 Task: Create a due date automation trigger when advanced on, 2 days before a card is due add fields without custom field "Resume" set to a date between 1 and 7 days ago at 11:00 AM.
Action: Mouse moved to (916, 263)
Screenshot: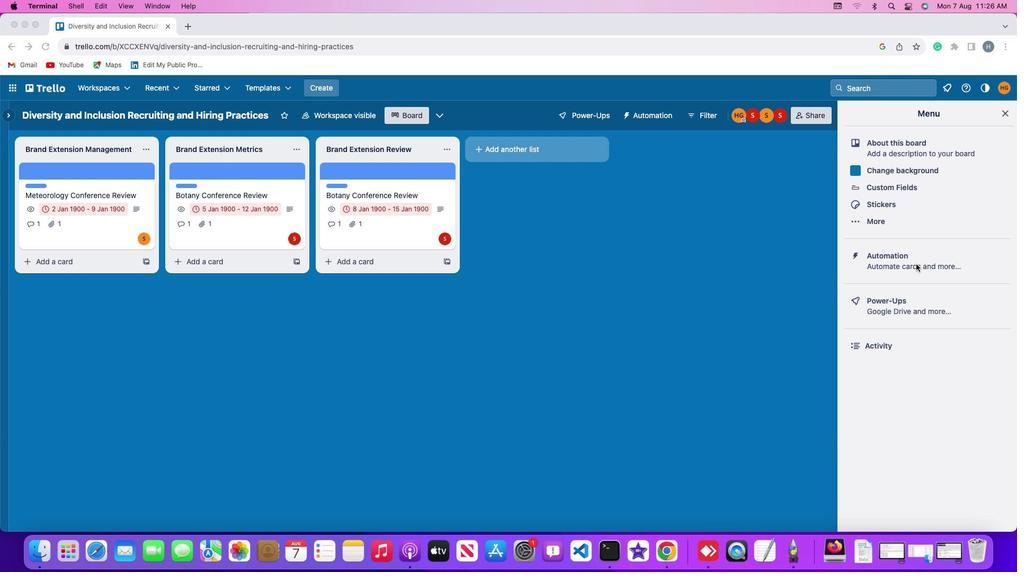 
Action: Mouse pressed left at (916, 263)
Screenshot: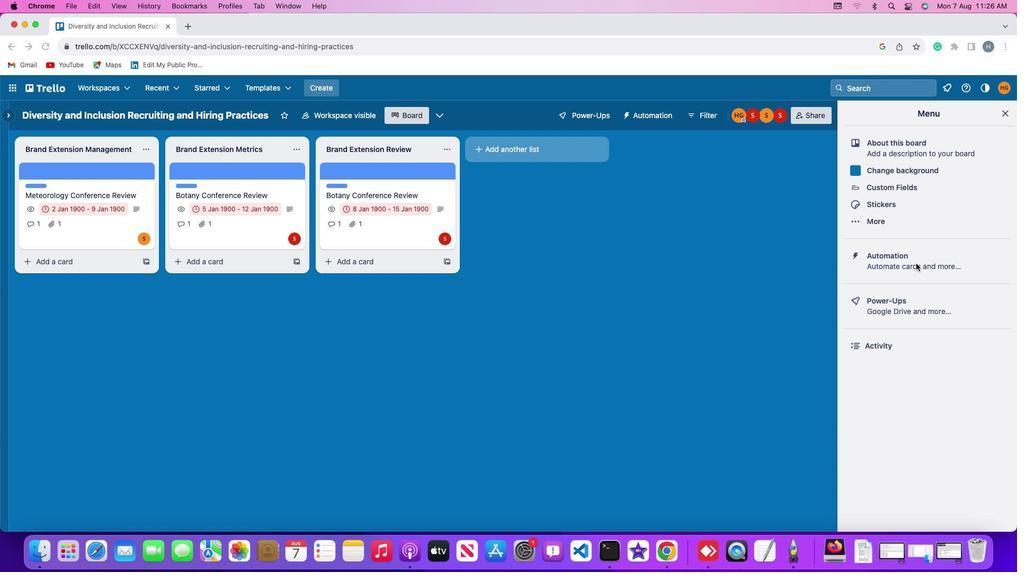 
Action: Mouse moved to (916, 263)
Screenshot: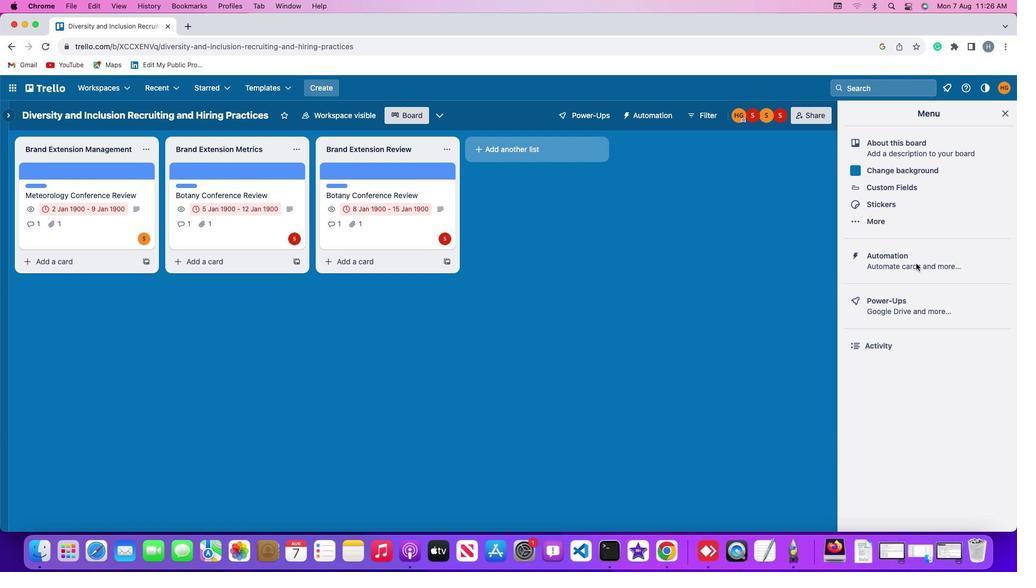 
Action: Mouse pressed left at (916, 263)
Screenshot: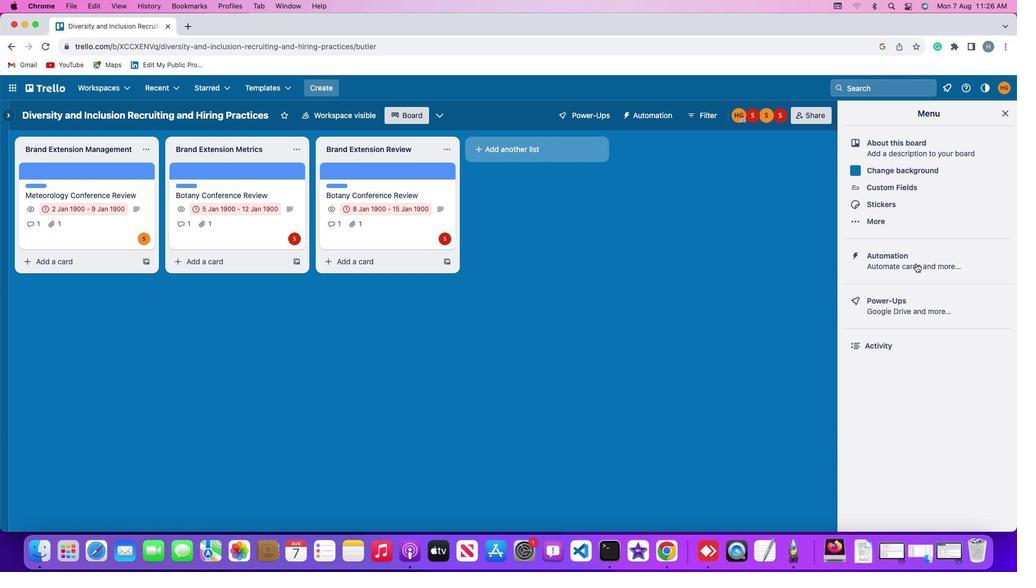 
Action: Mouse moved to (61, 246)
Screenshot: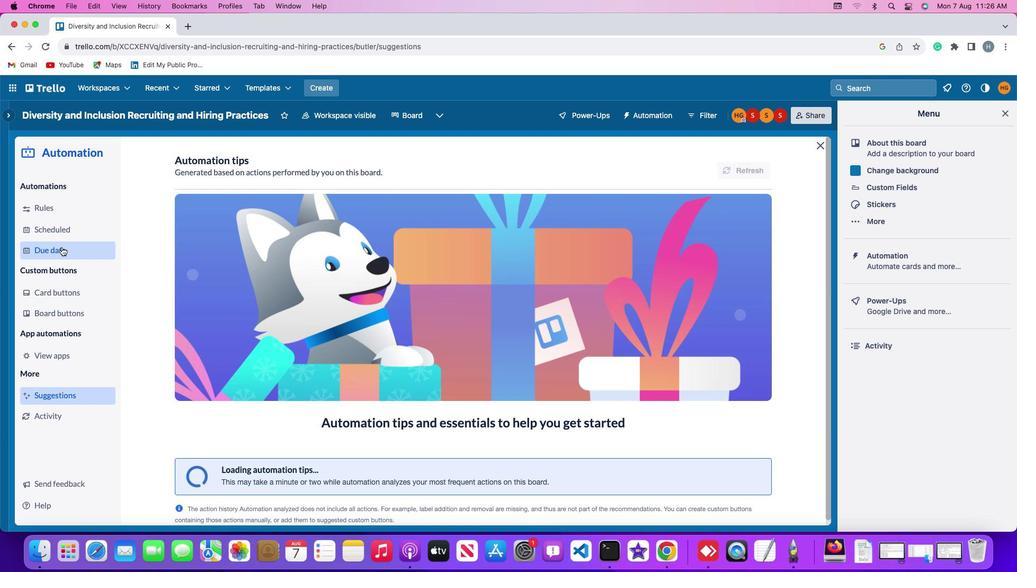 
Action: Mouse pressed left at (61, 246)
Screenshot: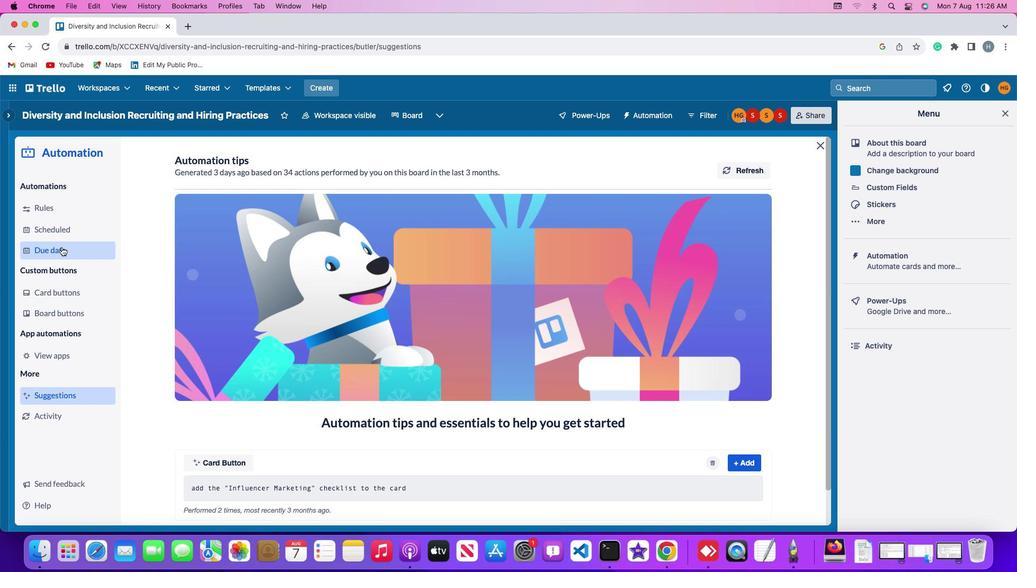 
Action: Mouse moved to (702, 161)
Screenshot: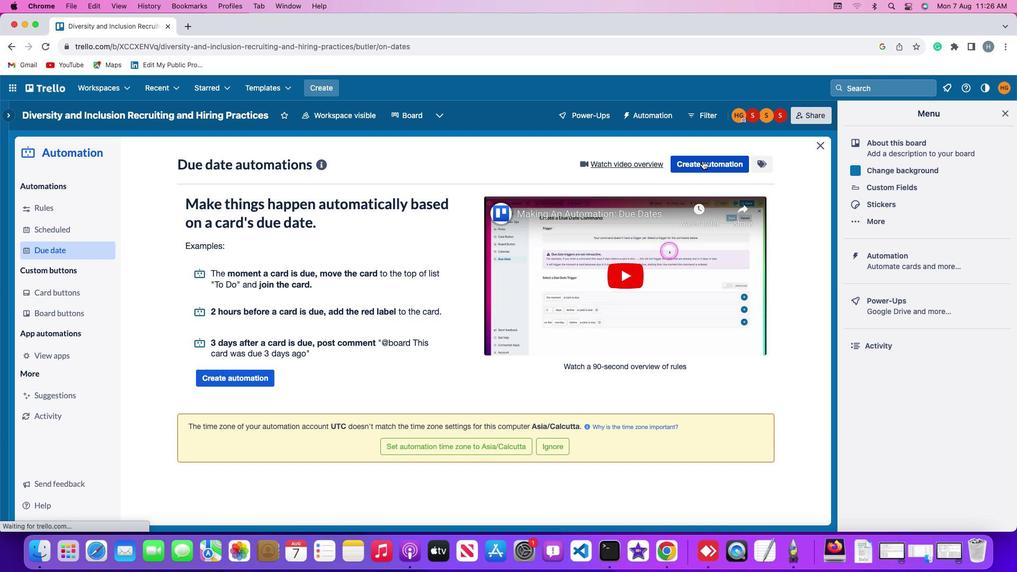 
Action: Mouse pressed left at (702, 161)
Screenshot: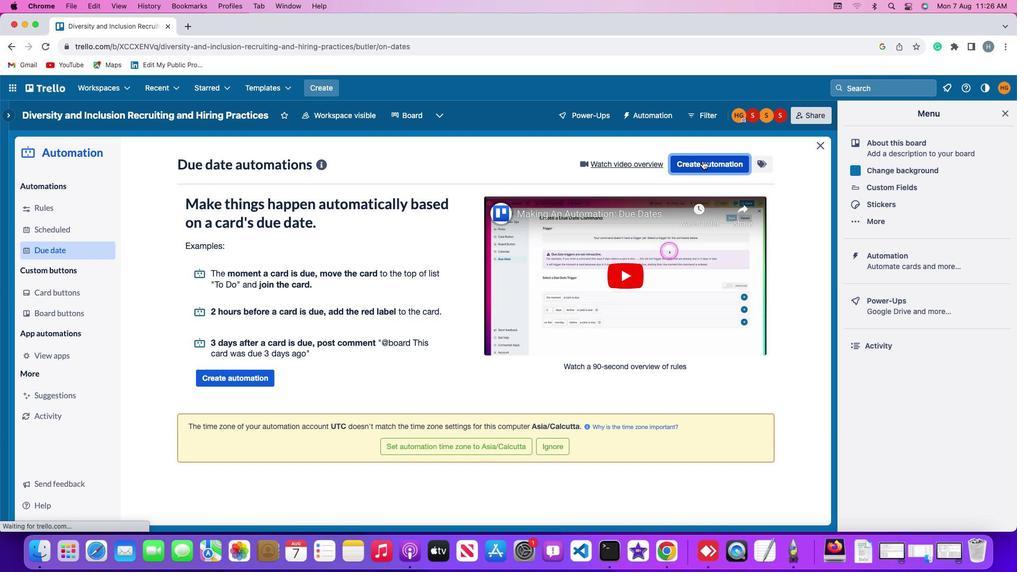 
Action: Mouse moved to (445, 266)
Screenshot: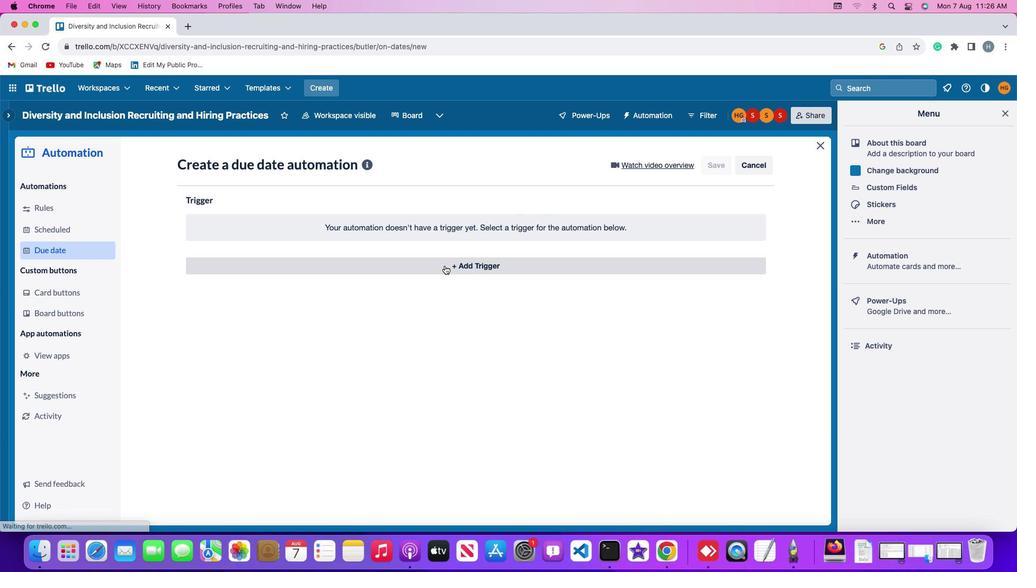 
Action: Mouse pressed left at (445, 266)
Screenshot: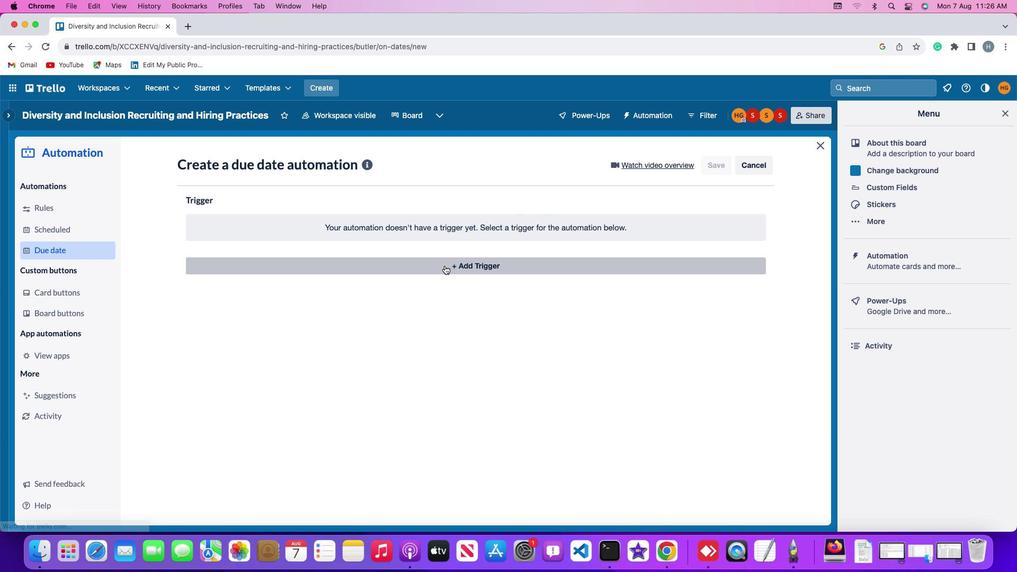 
Action: Mouse moved to (207, 424)
Screenshot: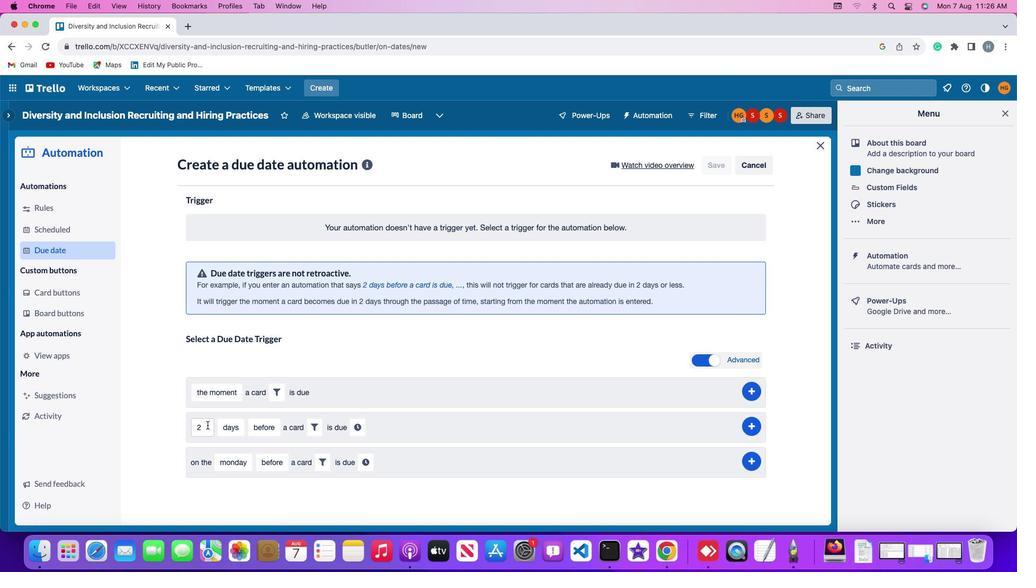 
Action: Mouse pressed left at (207, 424)
Screenshot: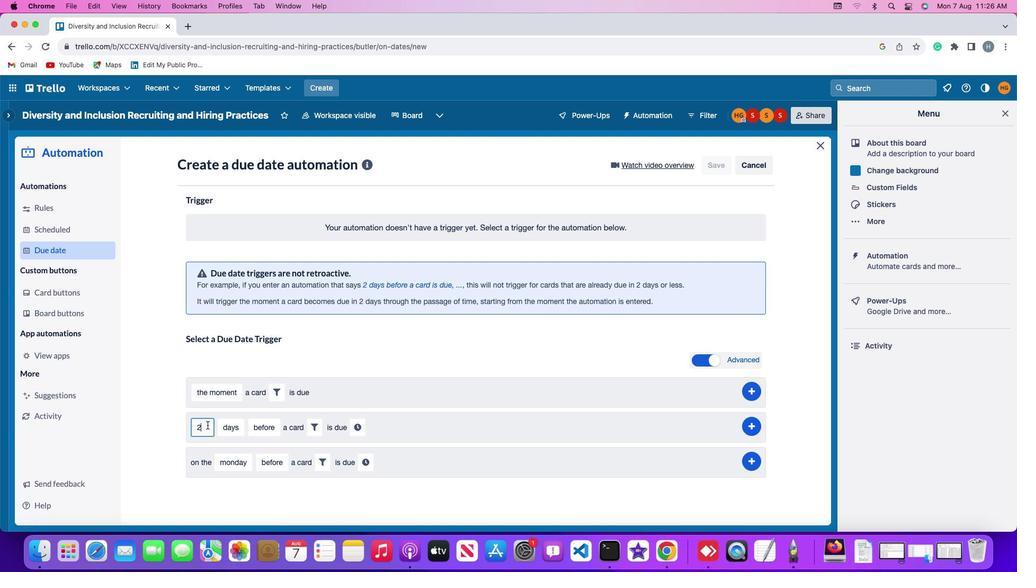 
Action: Key pressed Key.backspace'2'
Screenshot: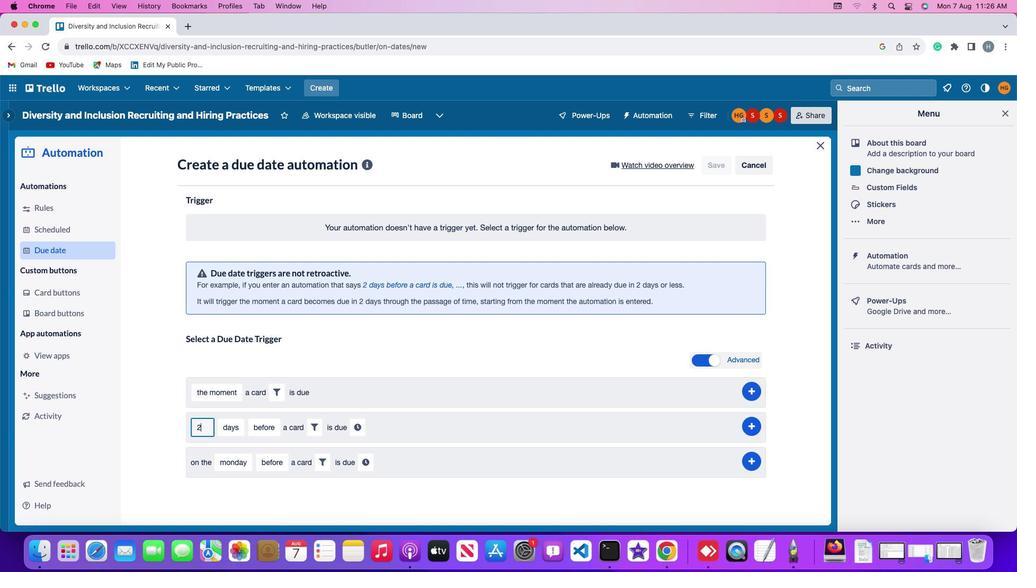 
Action: Mouse moved to (227, 426)
Screenshot: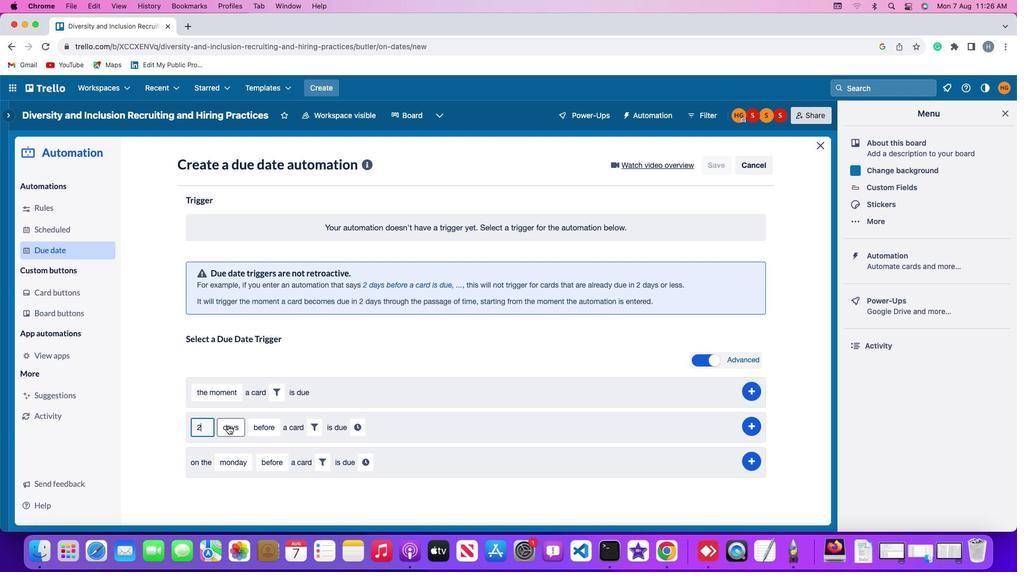 
Action: Mouse pressed left at (227, 426)
Screenshot: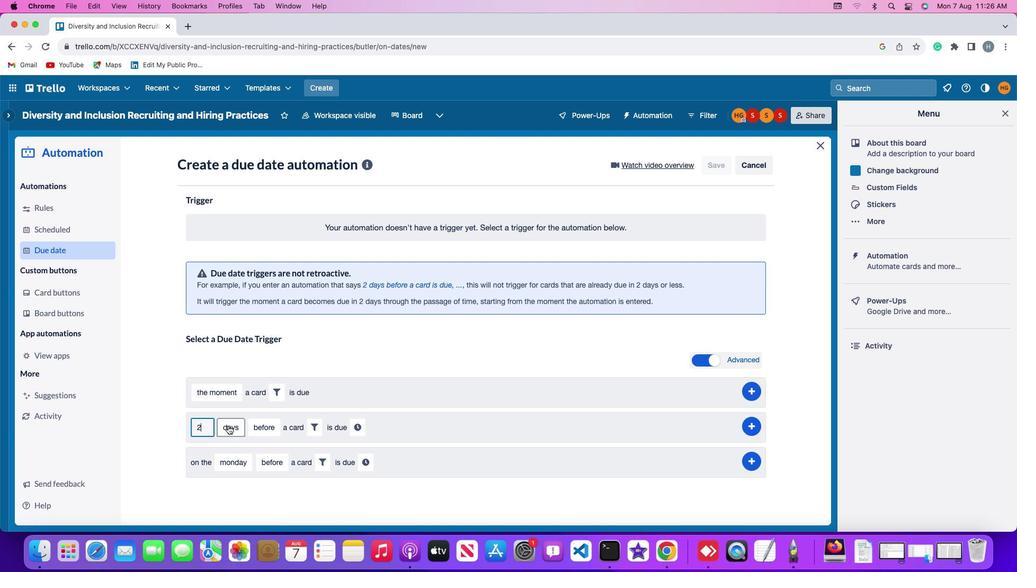 
Action: Mouse moved to (238, 447)
Screenshot: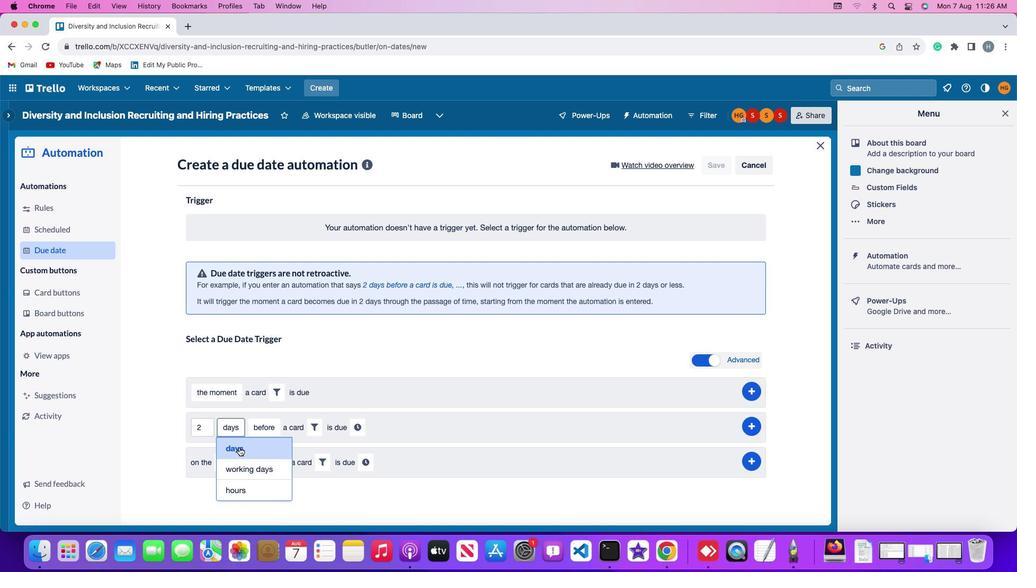 
Action: Mouse pressed left at (238, 447)
Screenshot: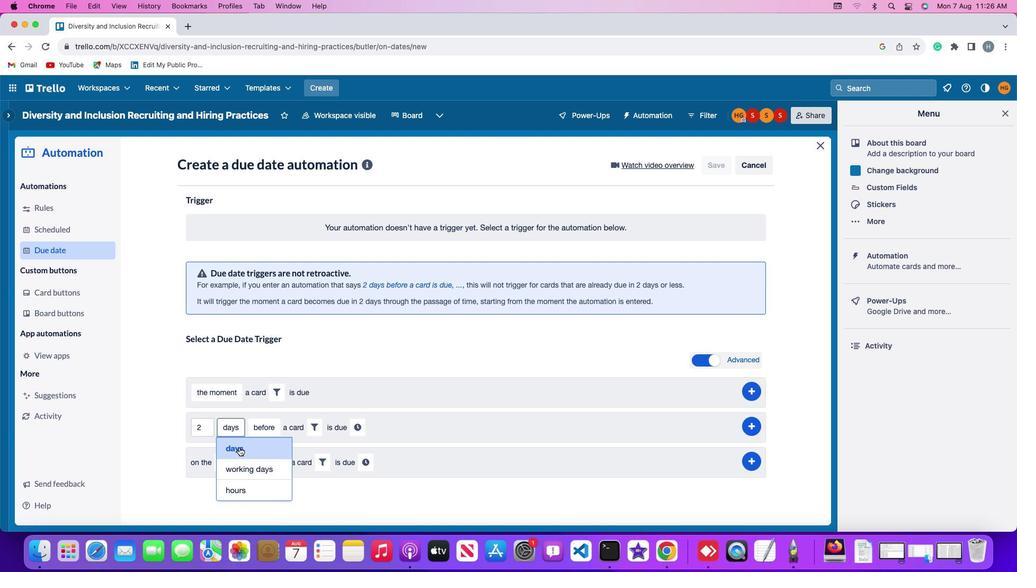 
Action: Mouse moved to (259, 431)
Screenshot: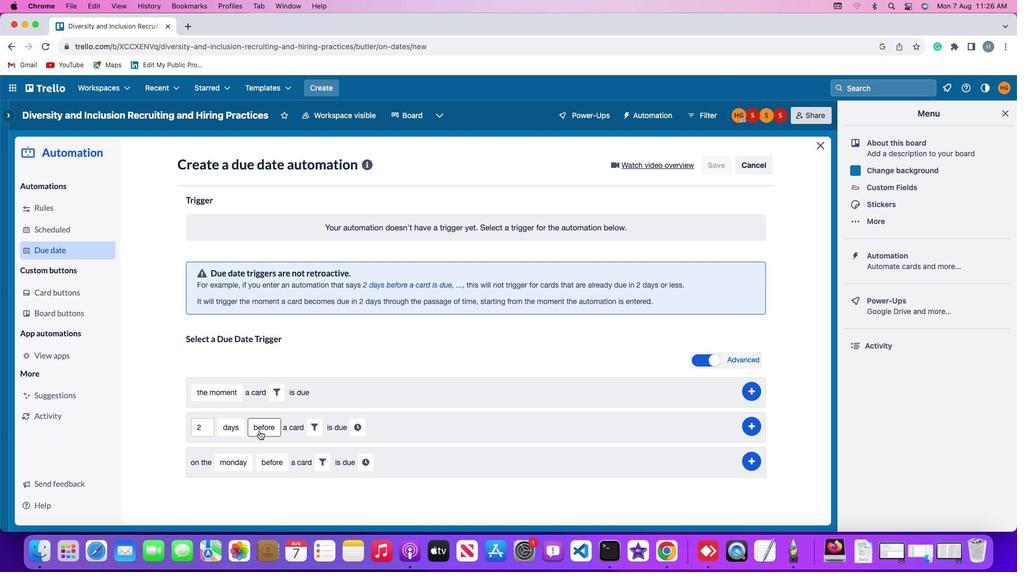 
Action: Mouse pressed left at (259, 431)
Screenshot: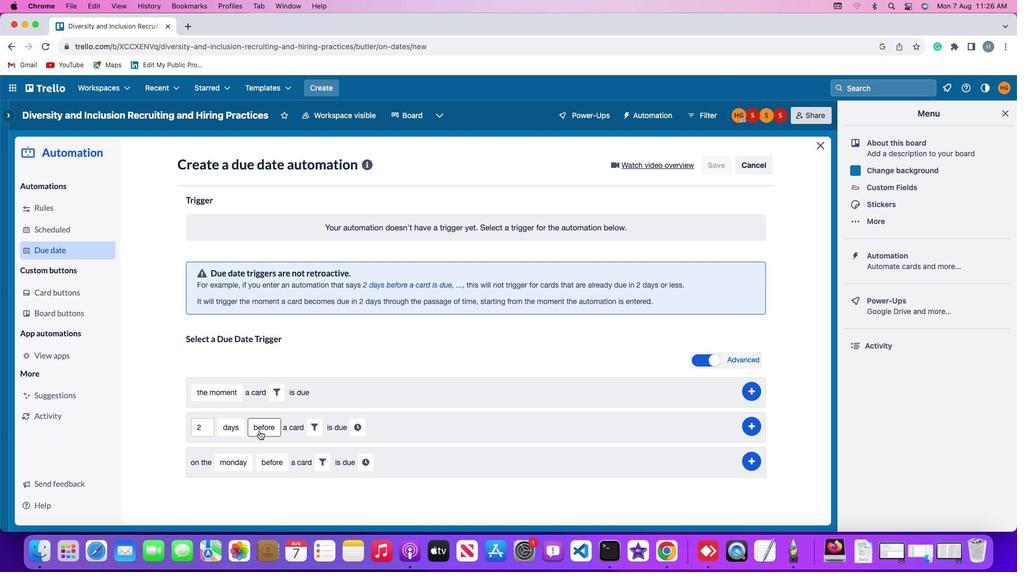 
Action: Mouse moved to (266, 444)
Screenshot: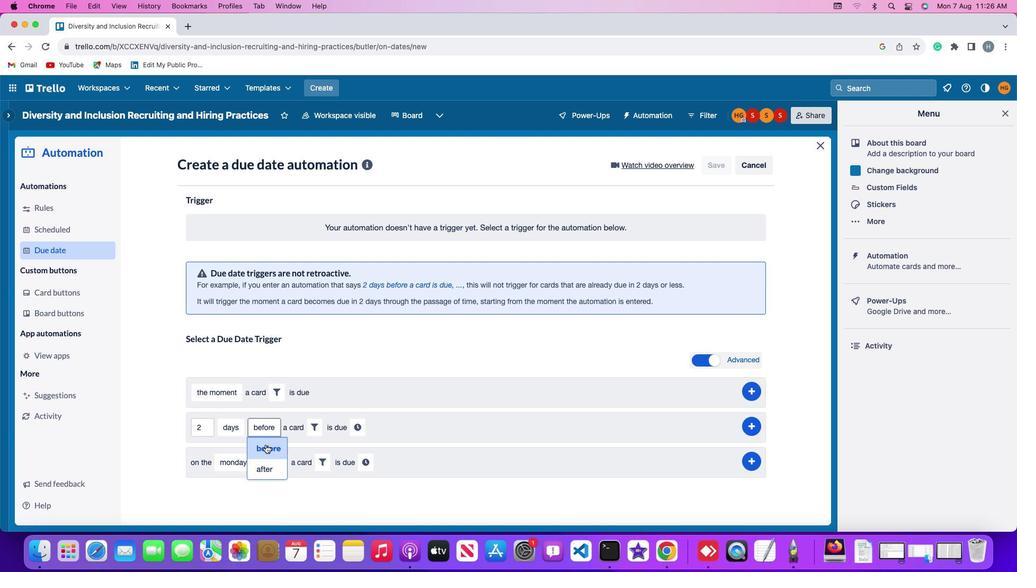 
Action: Mouse pressed left at (266, 444)
Screenshot: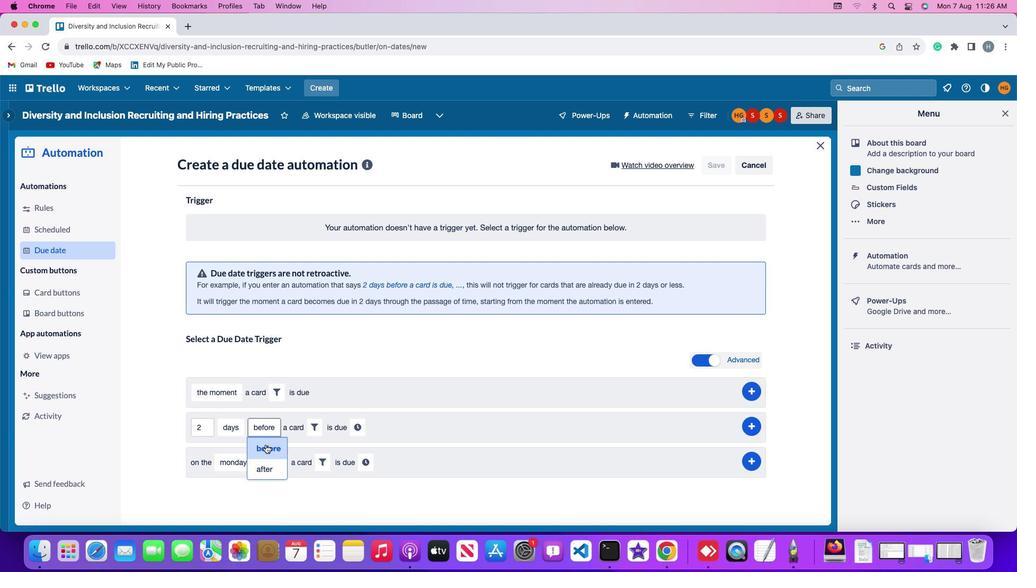 
Action: Mouse moved to (308, 429)
Screenshot: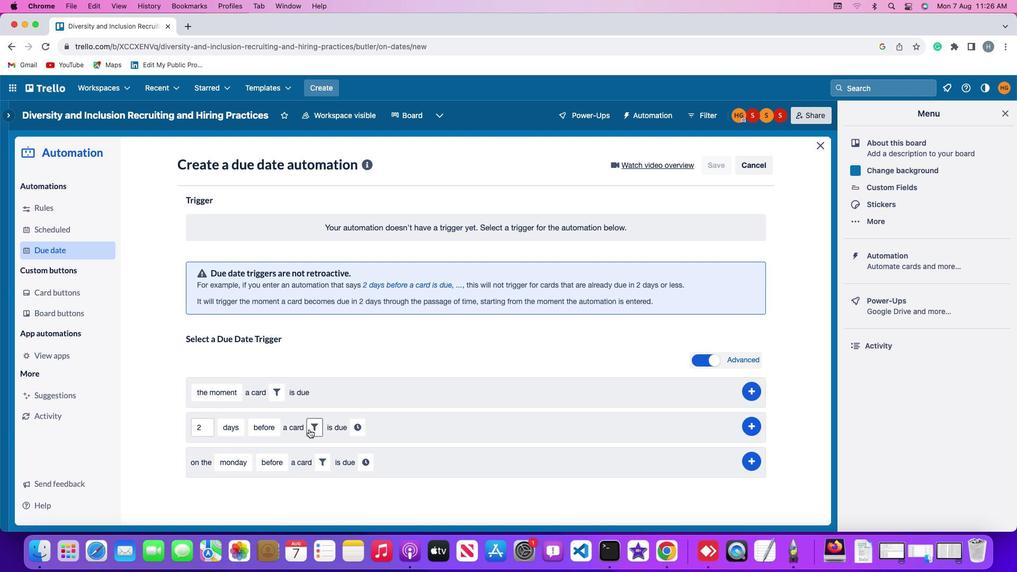 
Action: Mouse pressed left at (308, 429)
Screenshot: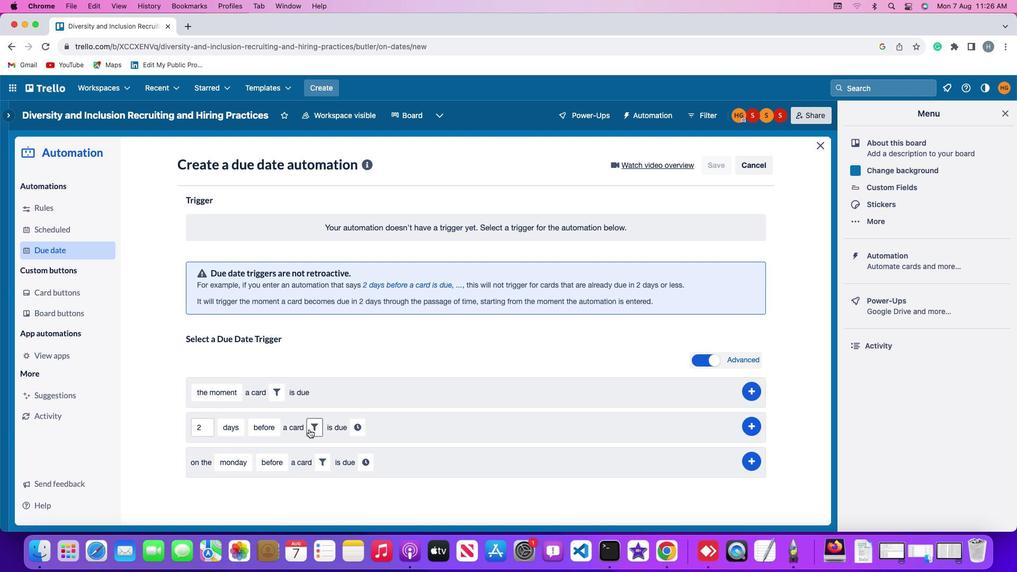 
Action: Mouse moved to (481, 460)
Screenshot: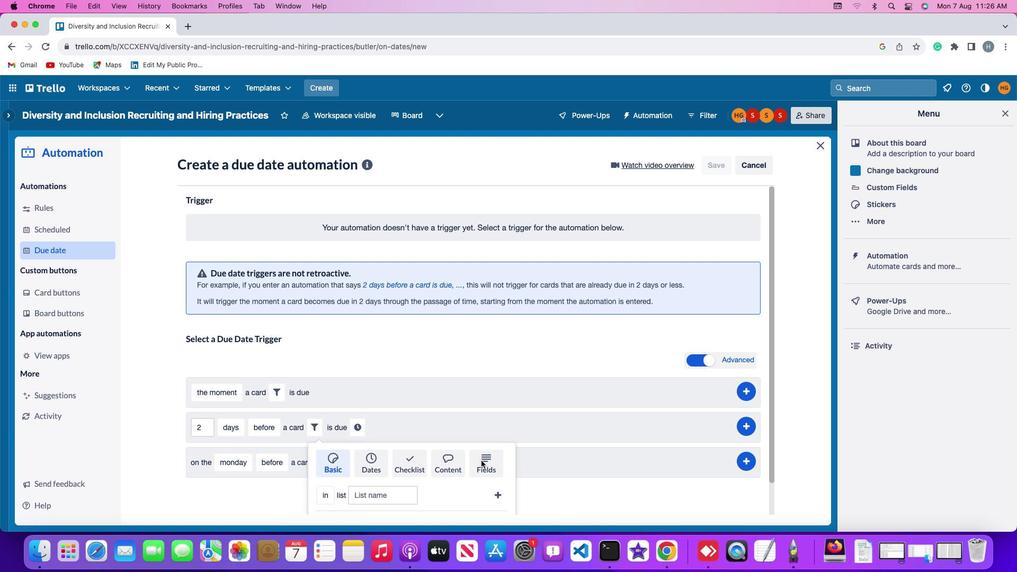 
Action: Mouse pressed left at (481, 460)
Screenshot: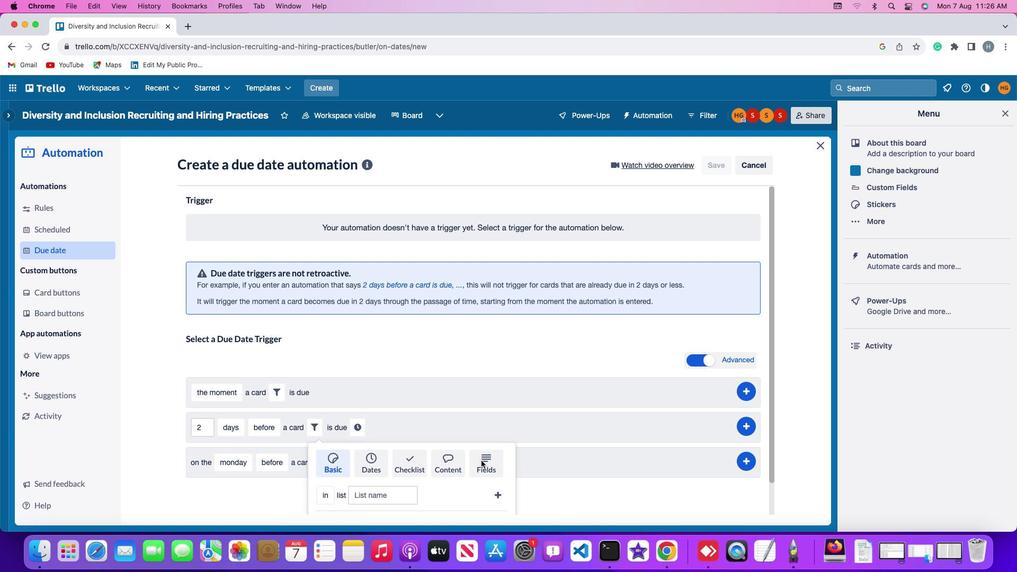
Action: Mouse moved to (318, 485)
Screenshot: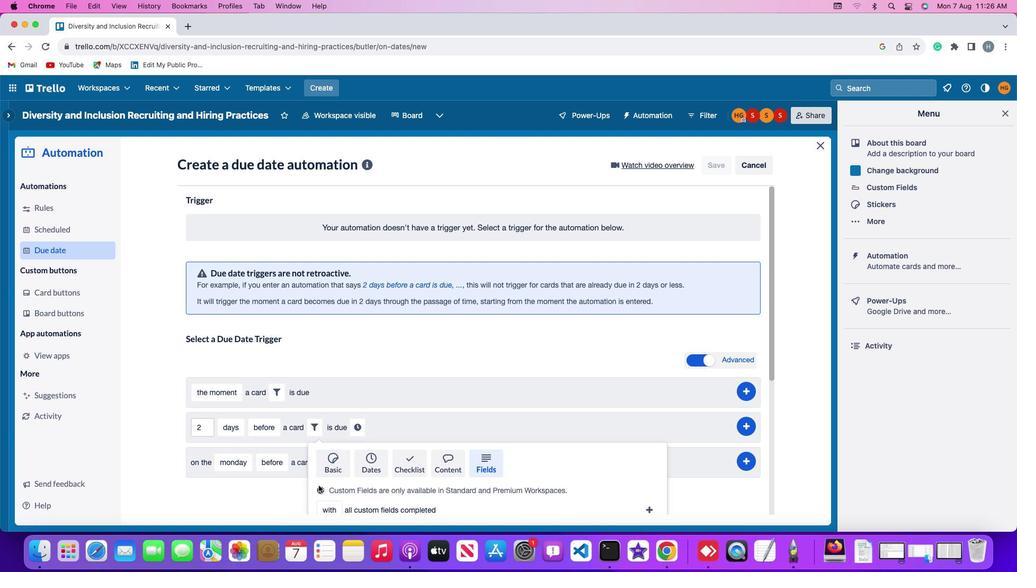 
Action: Mouse scrolled (318, 485) with delta (0, 0)
Screenshot: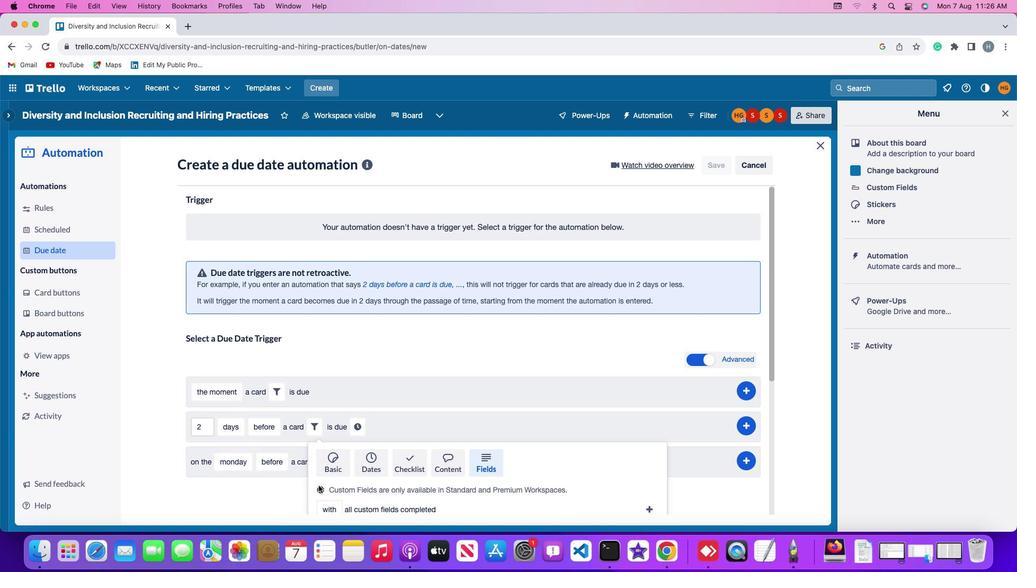 
Action: Mouse scrolled (318, 485) with delta (0, 0)
Screenshot: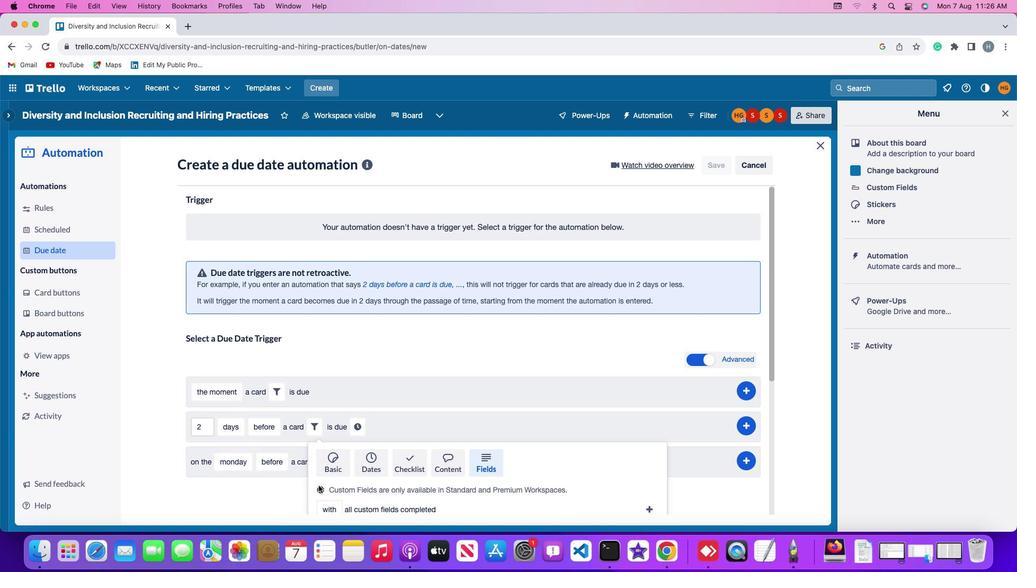 
Action: Mouse scrolled (318, 485) with delta (0, -1)
Screenshot: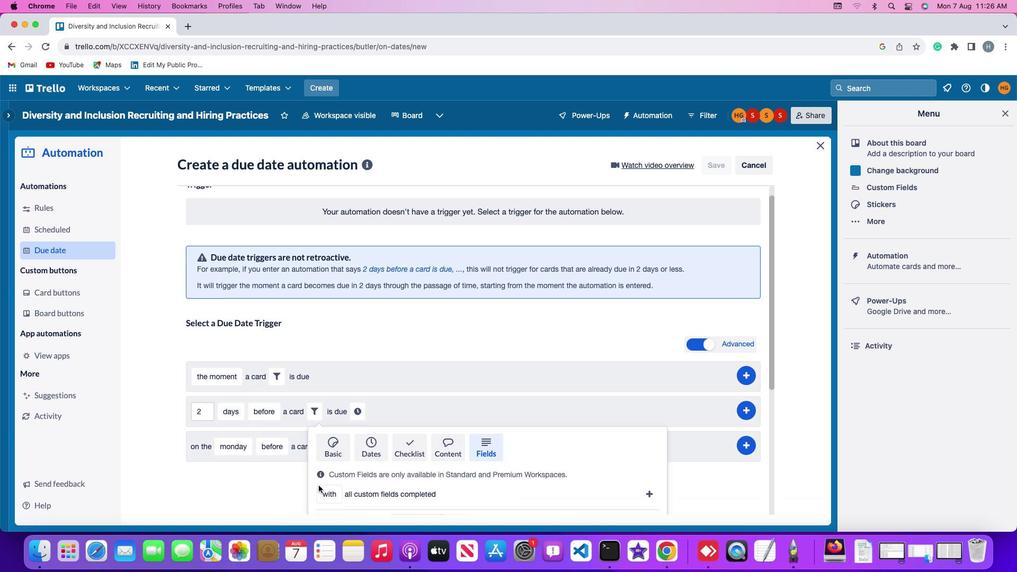 
Action: Mouse scrolled (318, 485) with delta (0, -2)
Screenshot: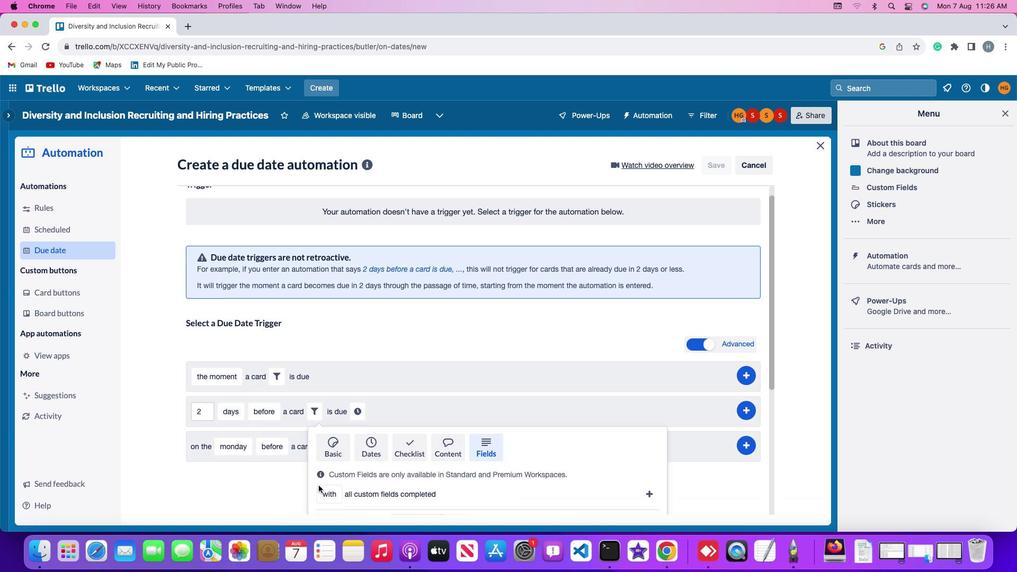 
Action: Mouse scrolled (318, 485) with delta (0, -3)
Screenshot: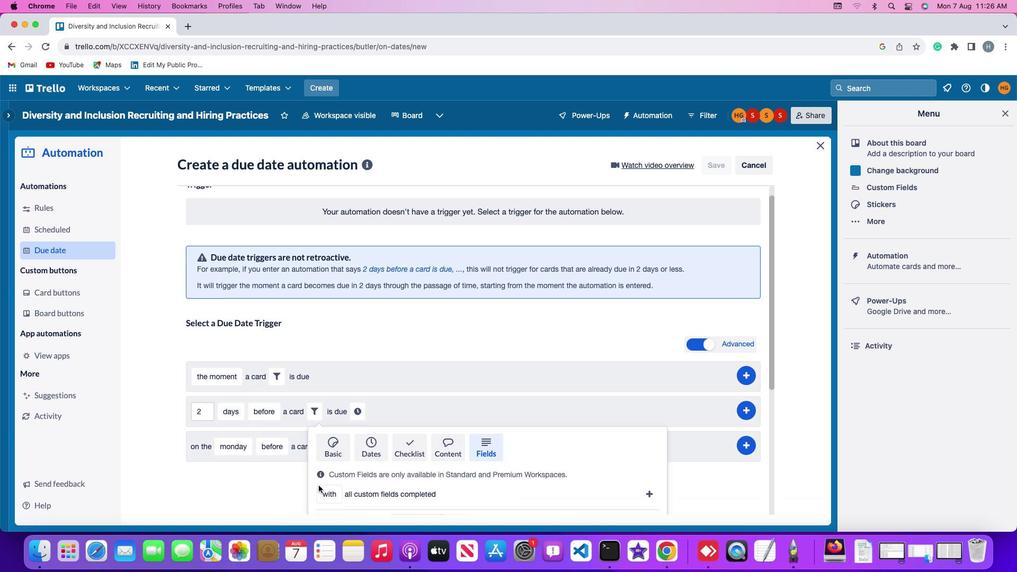 
Action: Mouse scrolled (318, 485) with delta (0, -3)
Screenshot: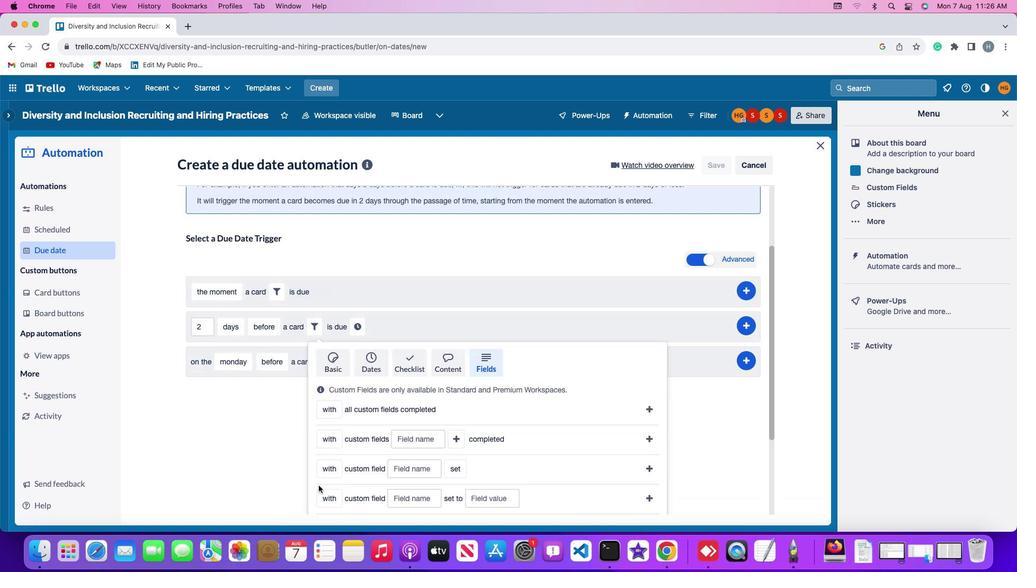 
Action: Mouse scrolled (318, 485) with delta (0, -3)
Screenshot: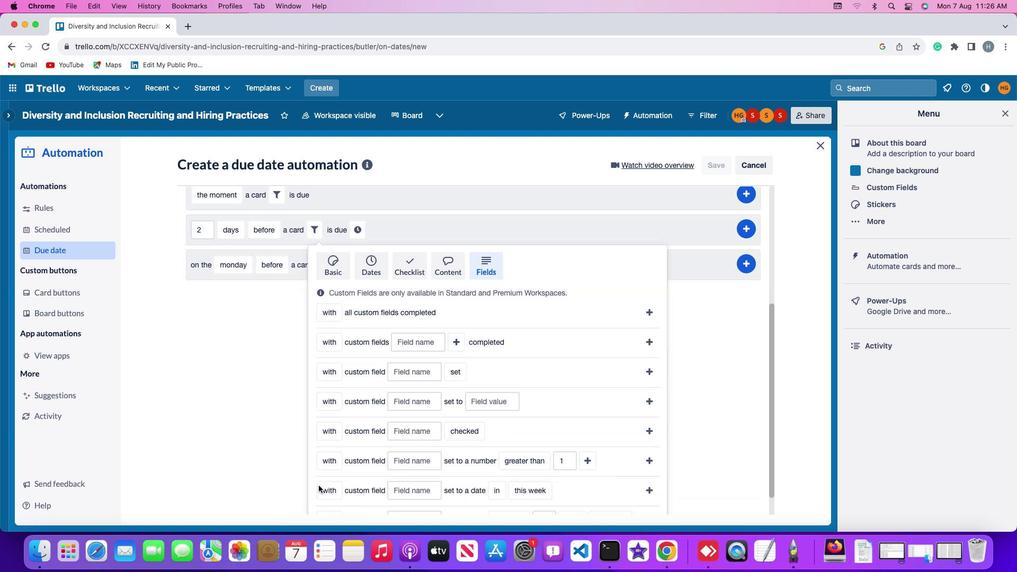 
Action: Mouse scrolled (318, 485) with delta (0, 0)
Screenshot: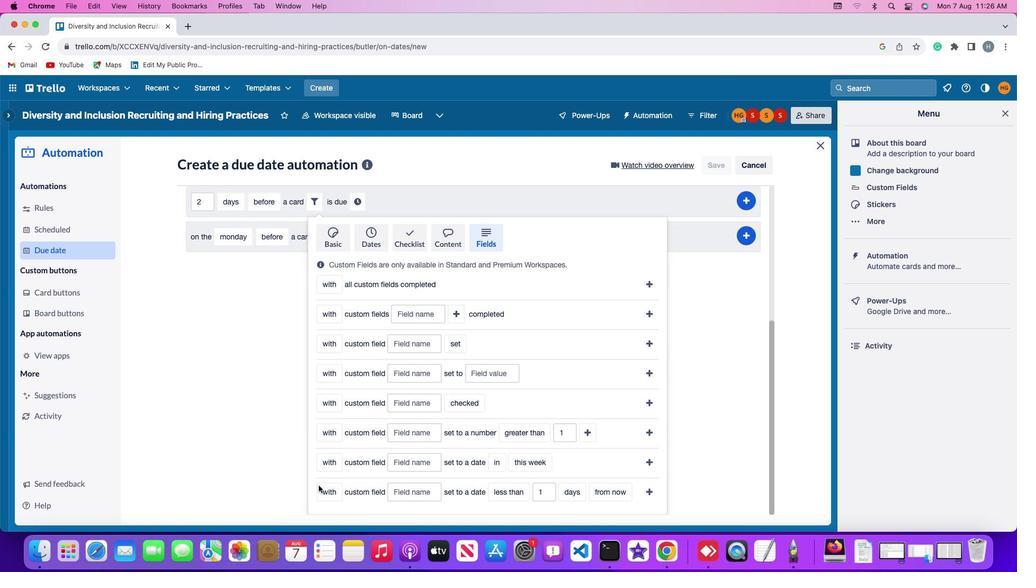 
Action: Mouse scrolled (318, 485) with delta (0, 0)
Screenshot: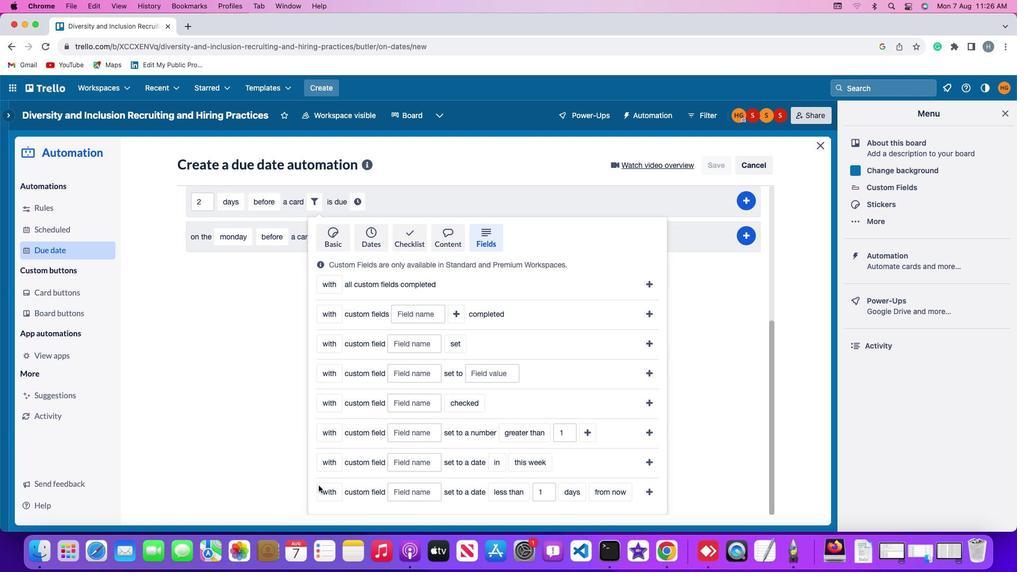 
Action: Mouse scrolled (318, 485) with delta (0, -1)
Screenshot: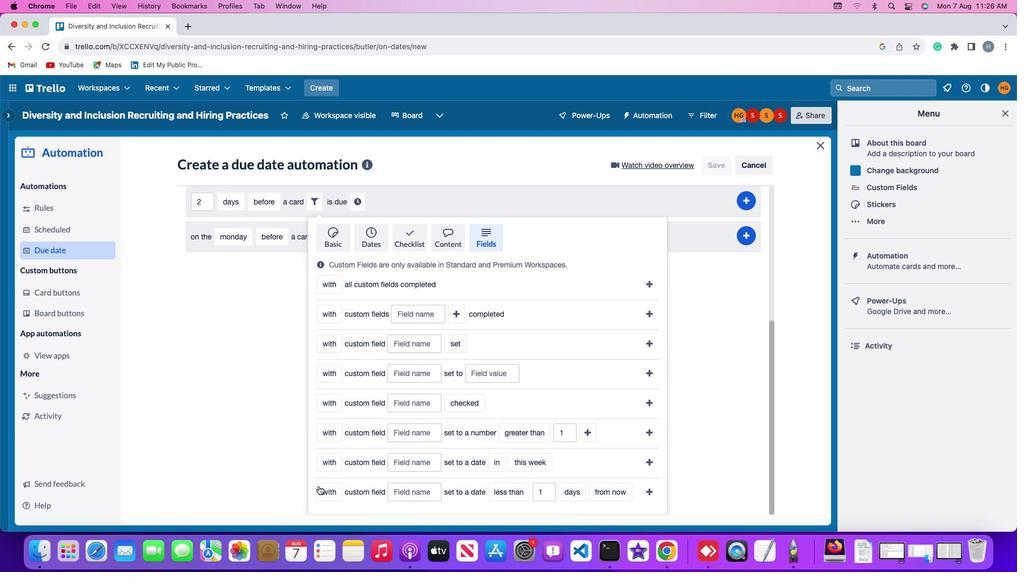 
Action: Mouse moved to (329, 494)
Screenshot: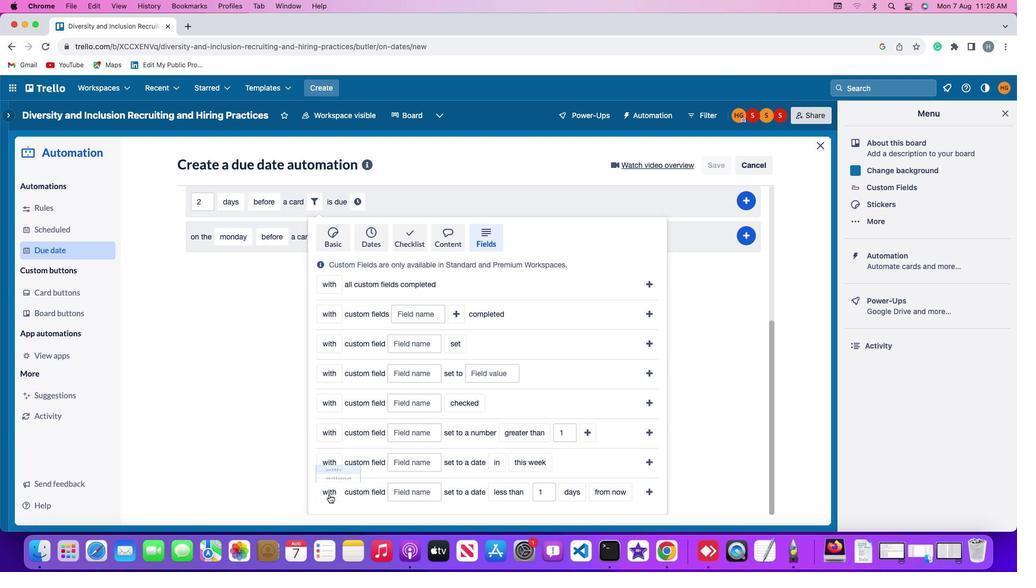 
Action: Mouse pressed left at (329, 494)
Screenshot: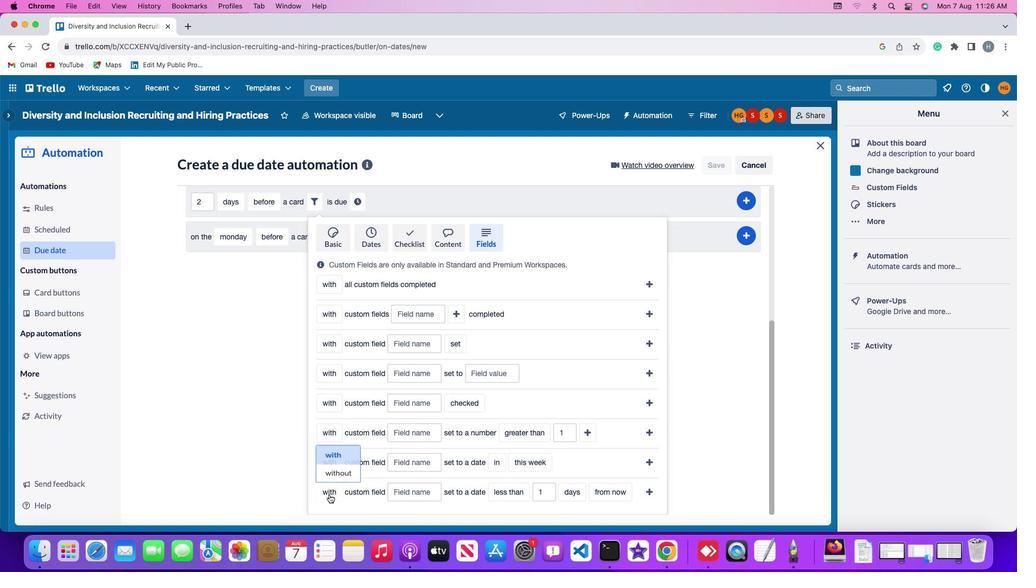 
Action: Mouse moved to (337, 473)
Screenshot: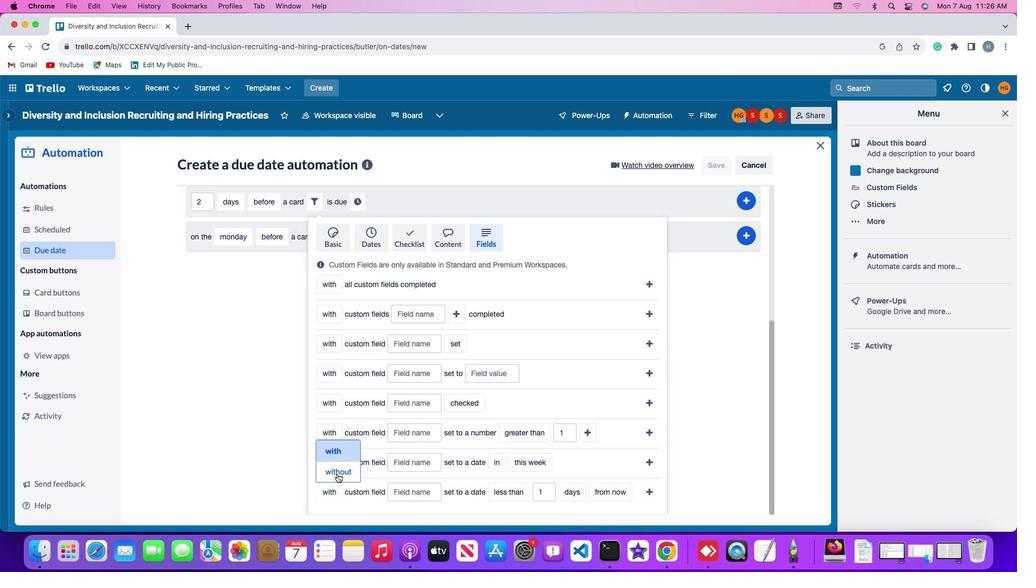 
Action: Mouse pressed left at (337, 473)
Screenshot: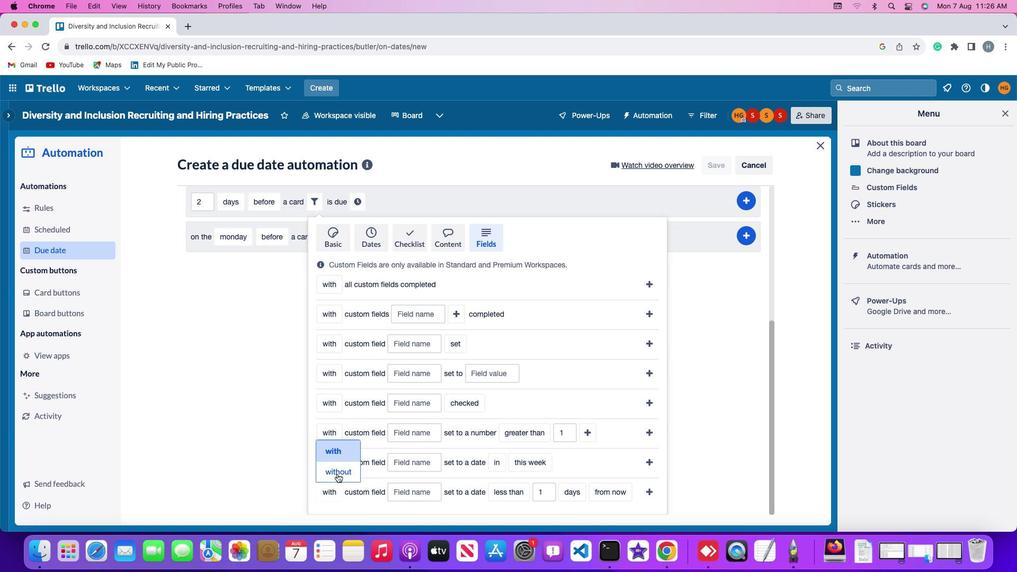 
Action: Mouse moved to (424, 494)
Screenshot: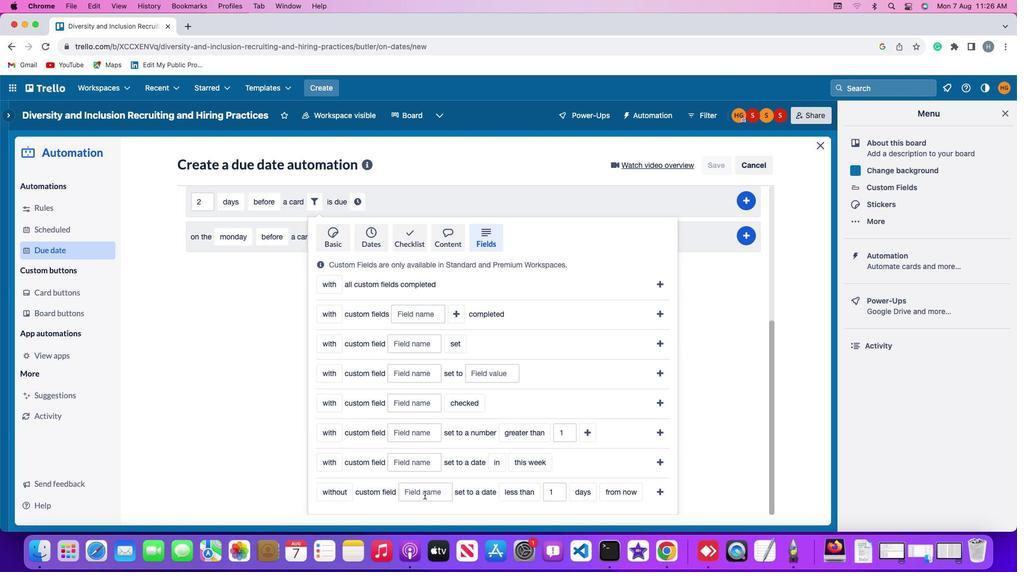 
Action: Mouse pressed left at (424, 494)
Screenshot: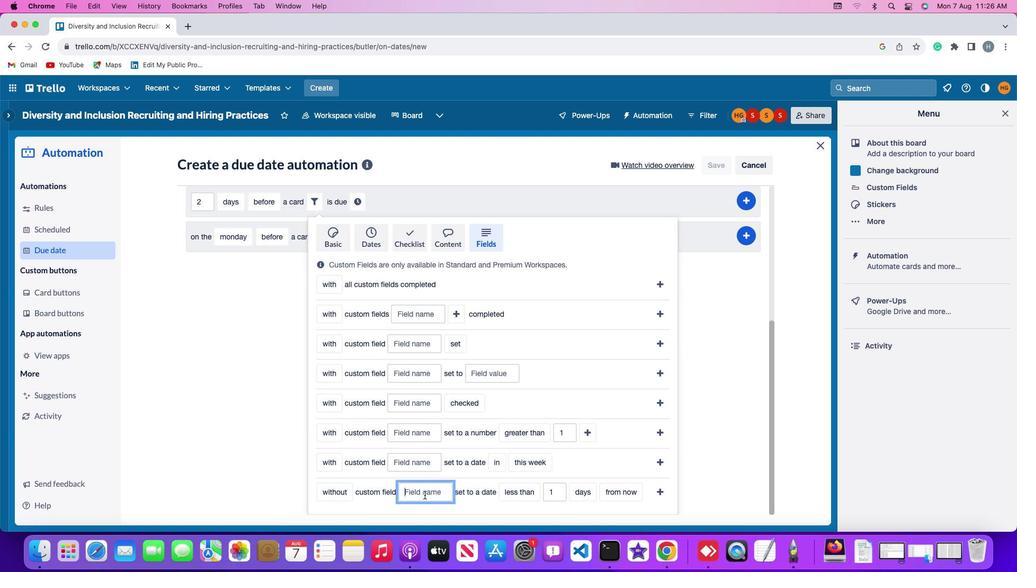 
Action: Mouse moved to (426, 493)
Screenshot: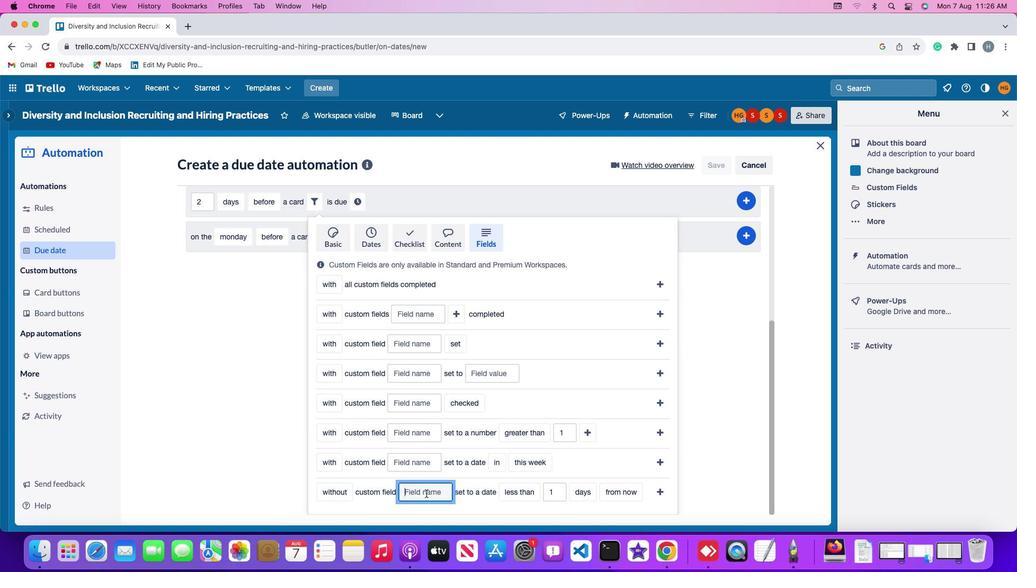 
Action: Key pressed Key.shift'R''e''s''u''m''e'
Screenshot: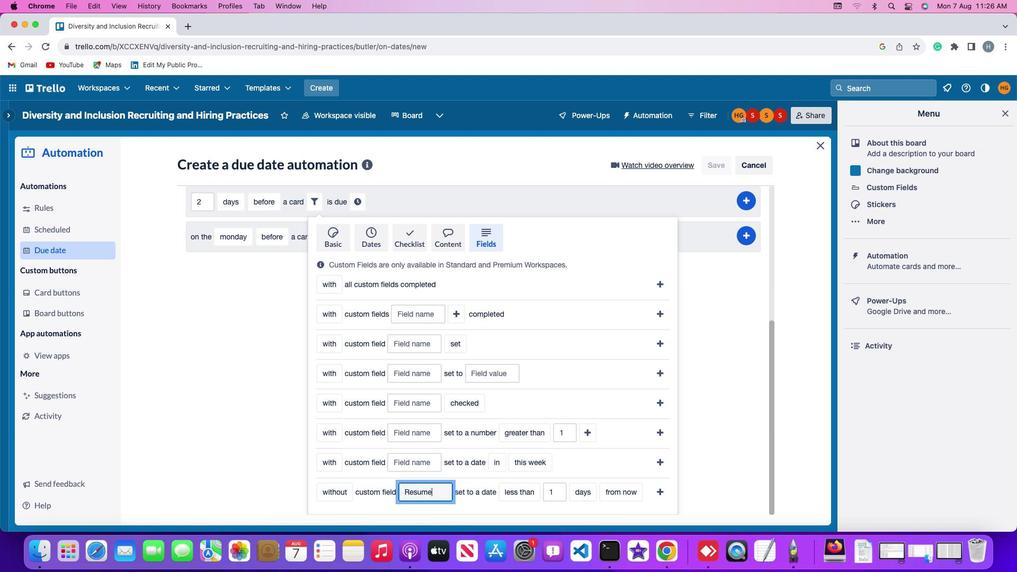 
Action: Mouse moved to (520, 493)
Screenshot: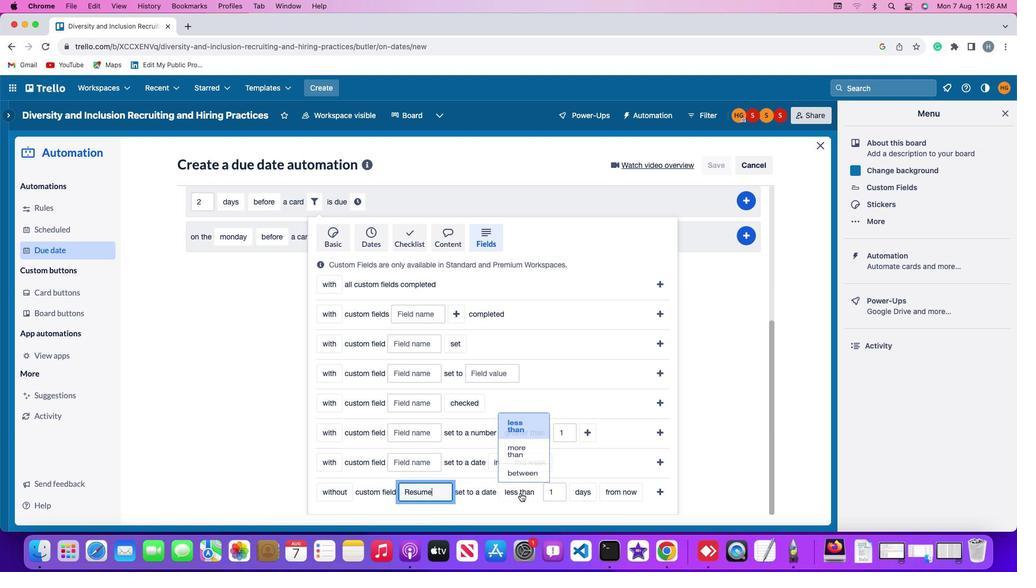 
Action: Mouse pressed left at (520, 493)
Screenshot: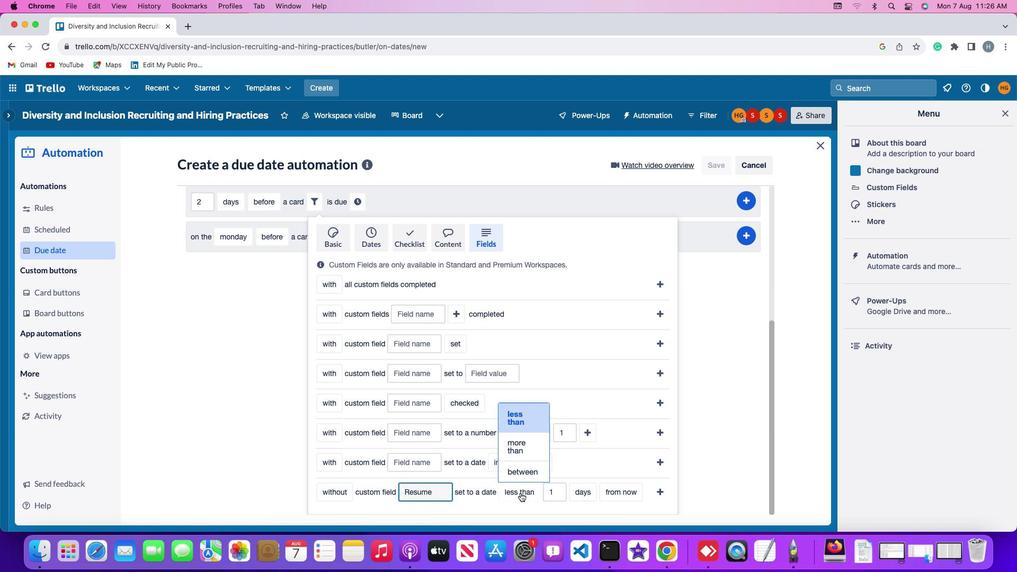 
Action: Mouse moved to (528, 469)
Screenshot: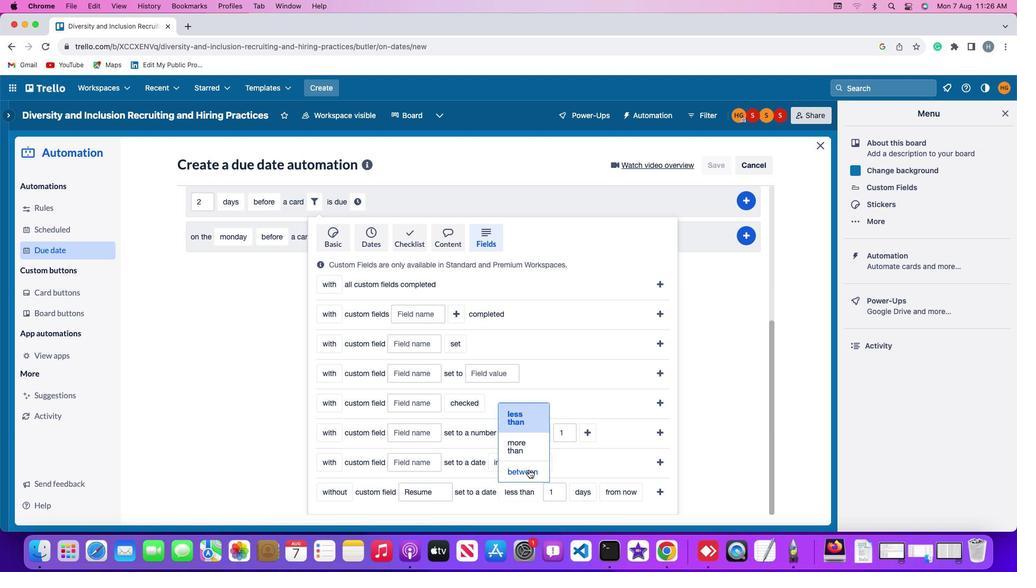 
Action: Mouse pressed left at (528, 469)
Screenshot: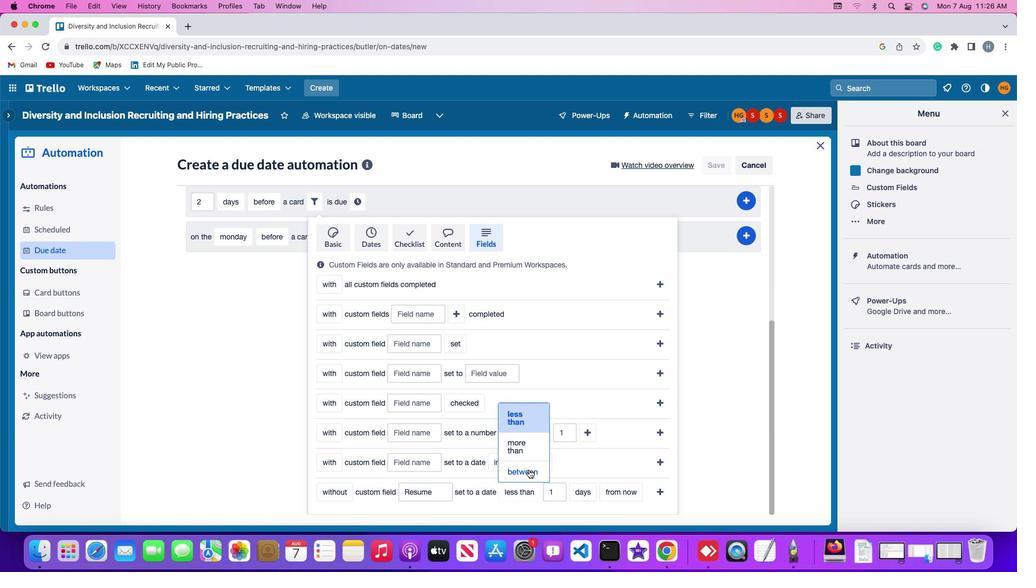 
Action: Mouse moved to (556, 489)
Screenshot: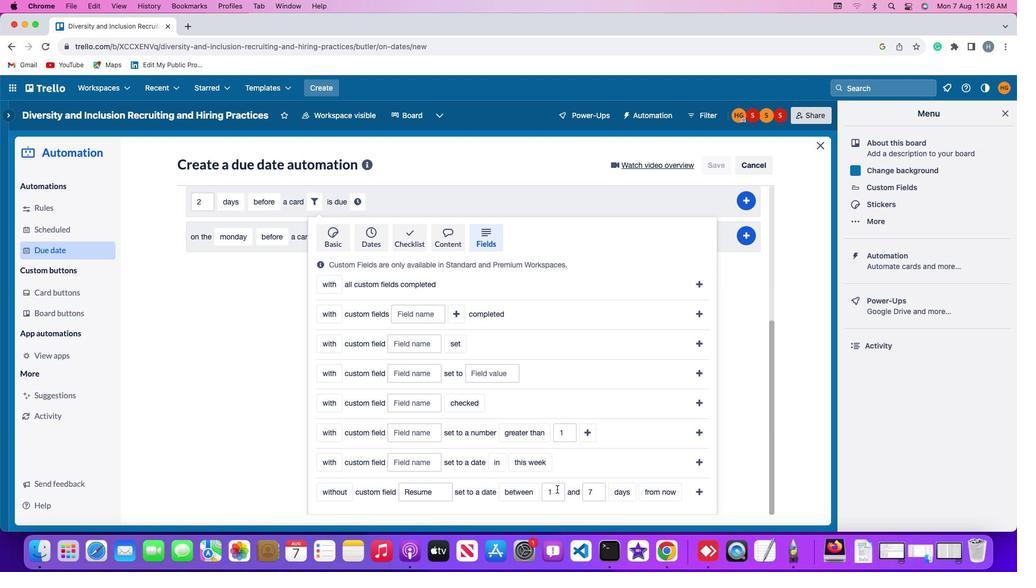 
Action: Mouse pressed left at (556, 489)
Screenshot: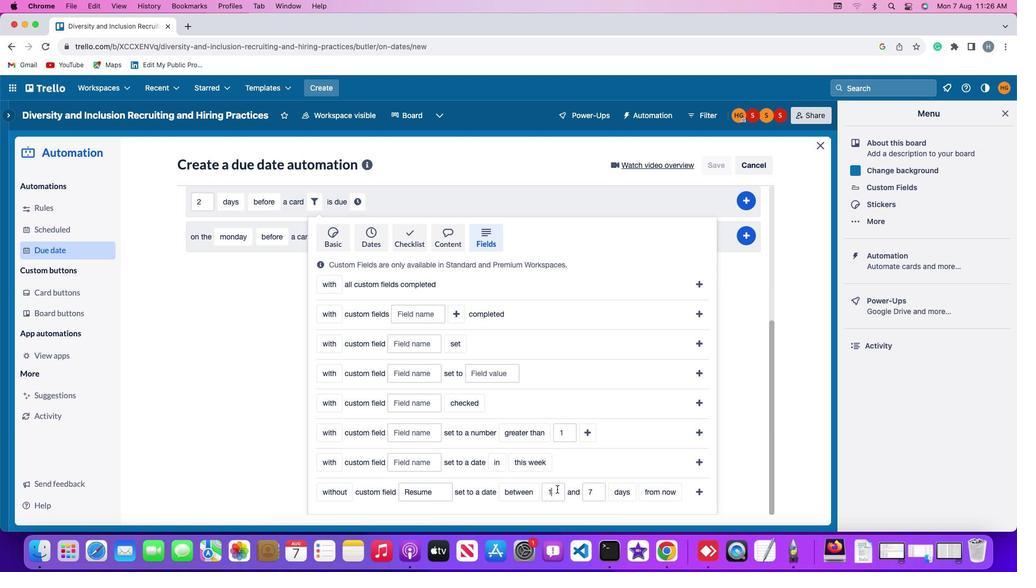 
Action: Key pressed Key.backspace'1'
Screenshot: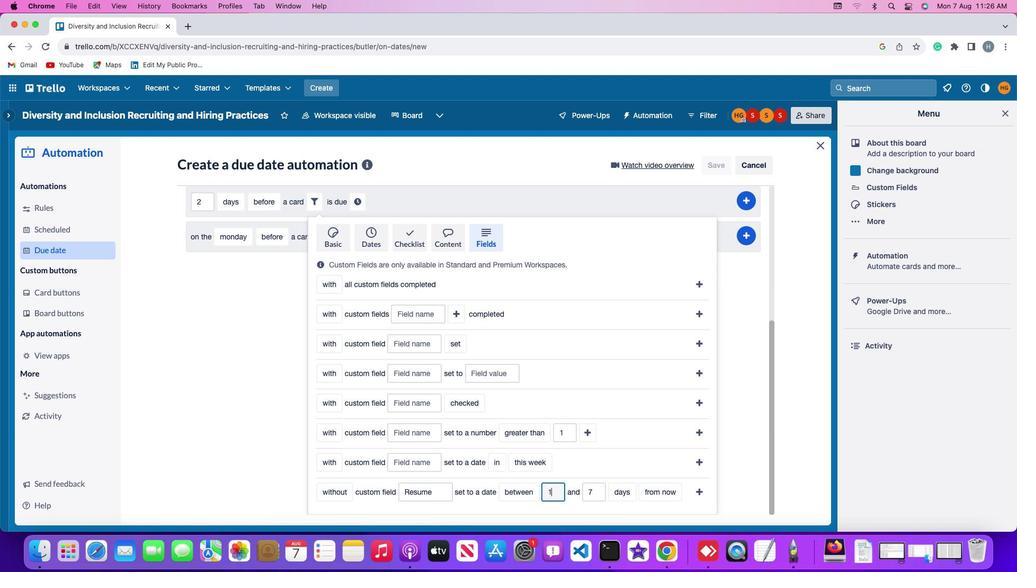 
Action: Mouse moved to (595, 491)
Screenshot: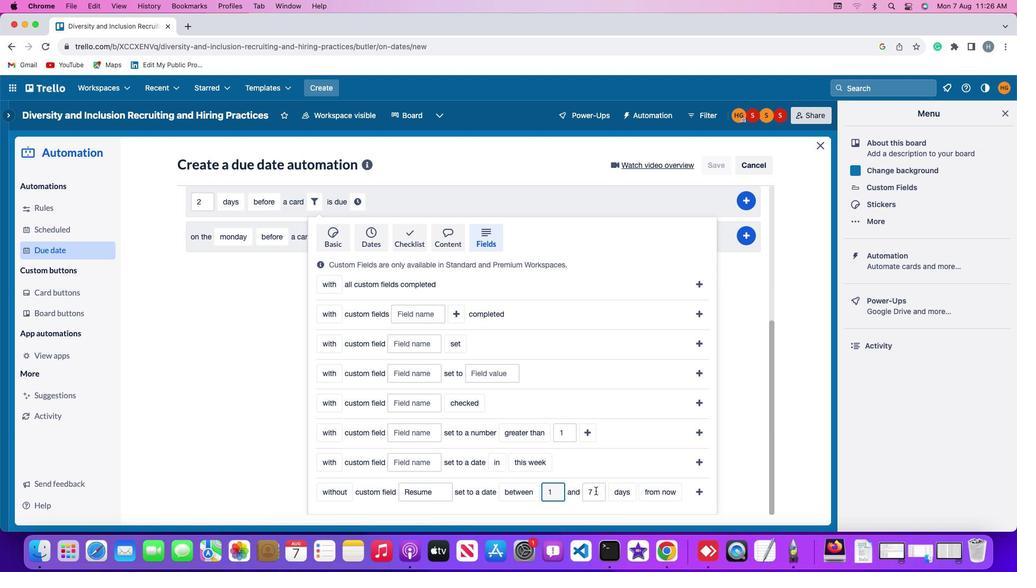 
Action: Mouse pressed left at (595, 491)
Screenshot: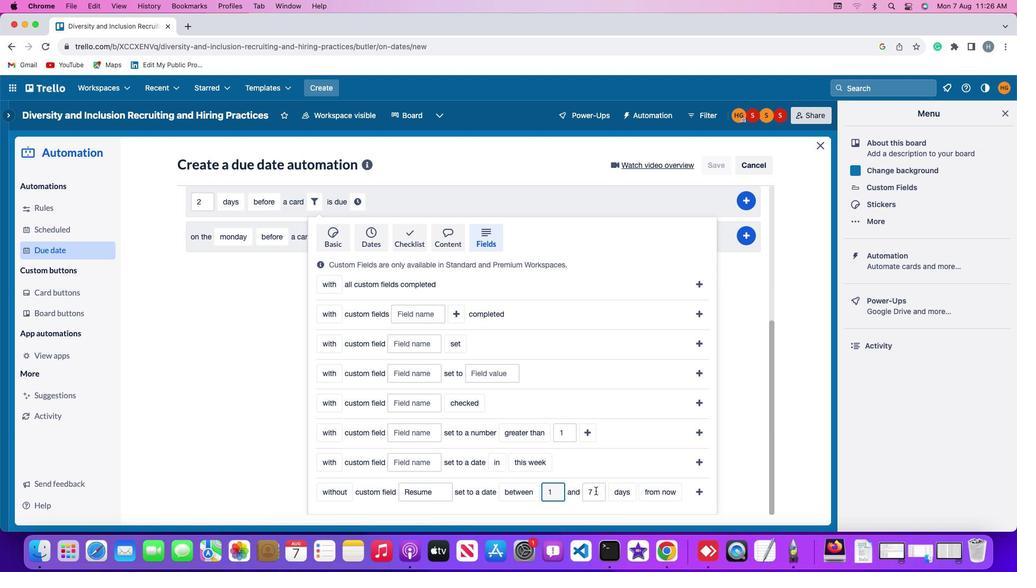 
Action: Key pressed Key.backspace'7'
Screenshot: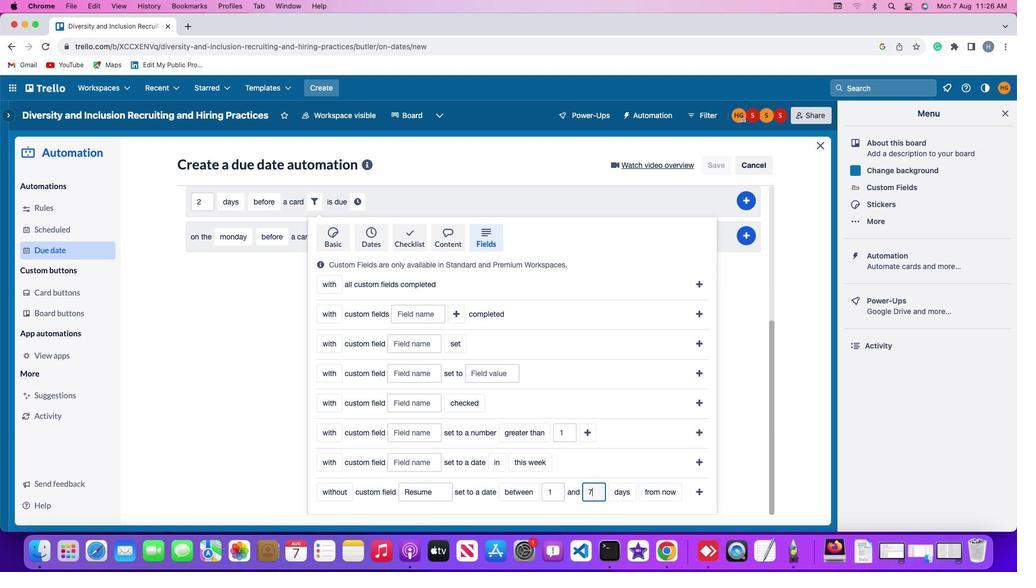 
Action: Mouse moved to (619, 494)
Screenshot: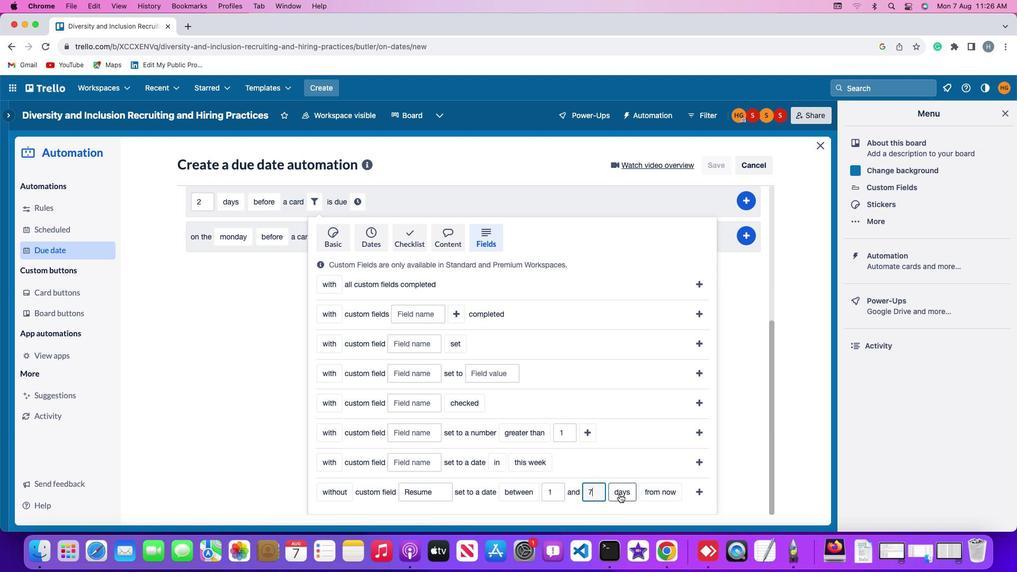
Action: Mouse pressed left at (619, 494)
Screenshot: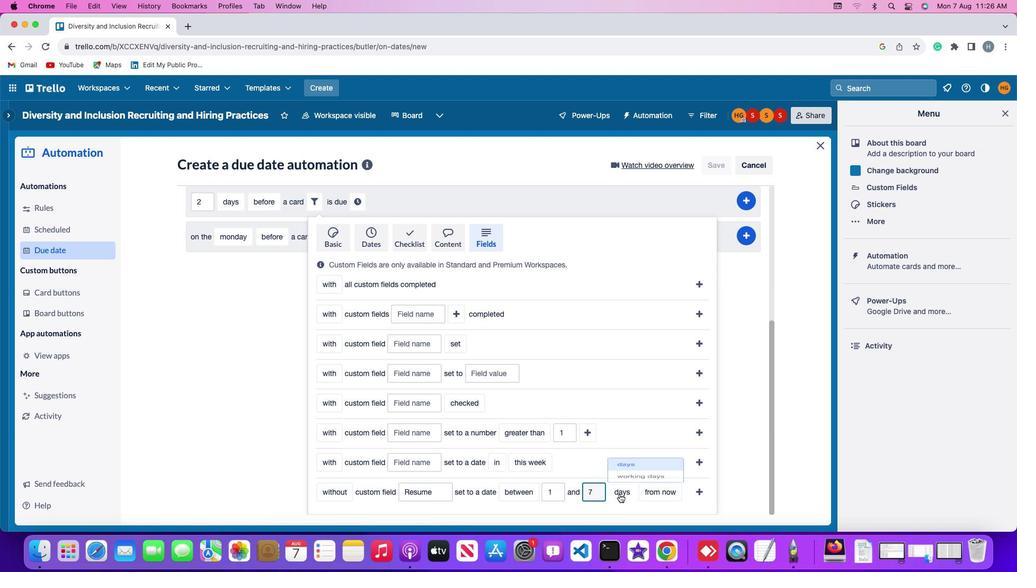 
Action: Mouse moved to (641, 457)
Screenshot: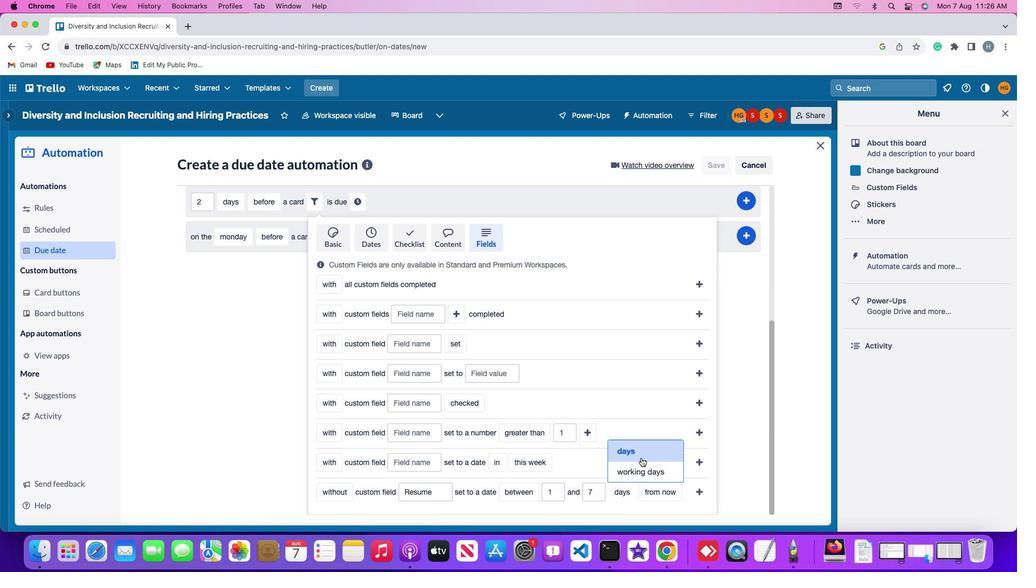 
Action: Mouse pressed left at (641, 457)
Screenshot: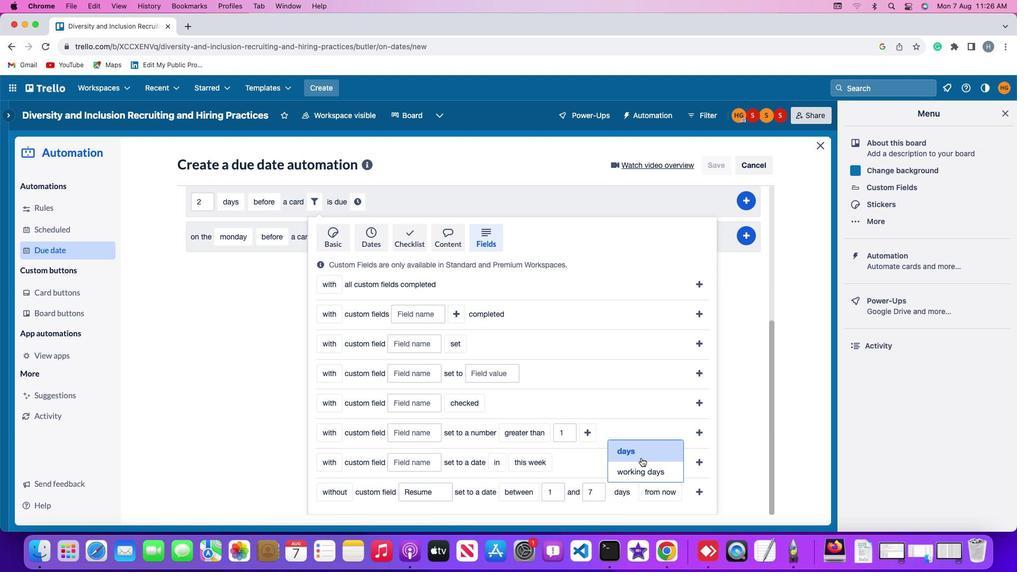 
Action: Mouse moved to (660, 489)
Screenshot: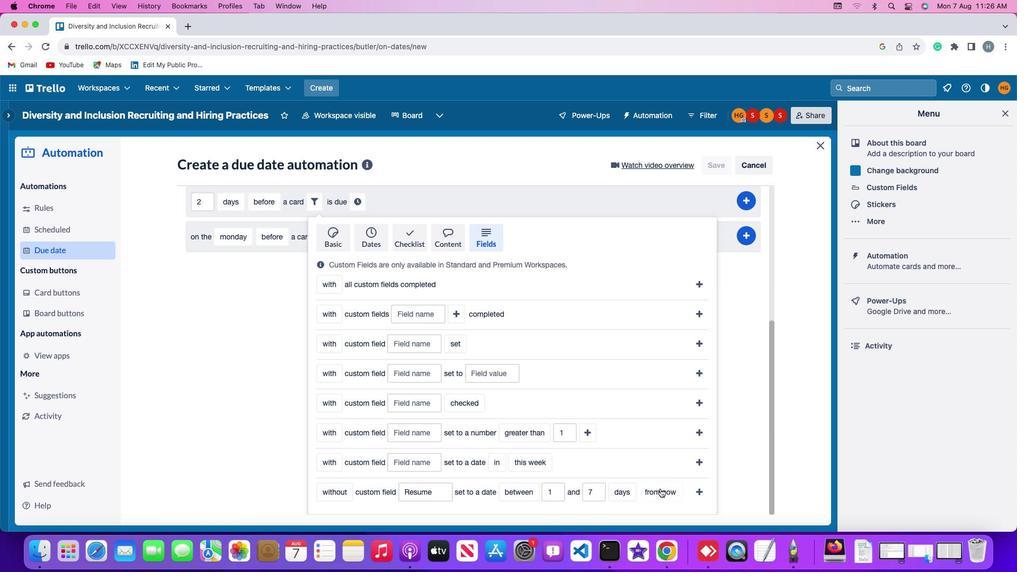 
Action: Mouse pressed left at (660, 489)
Screenshot: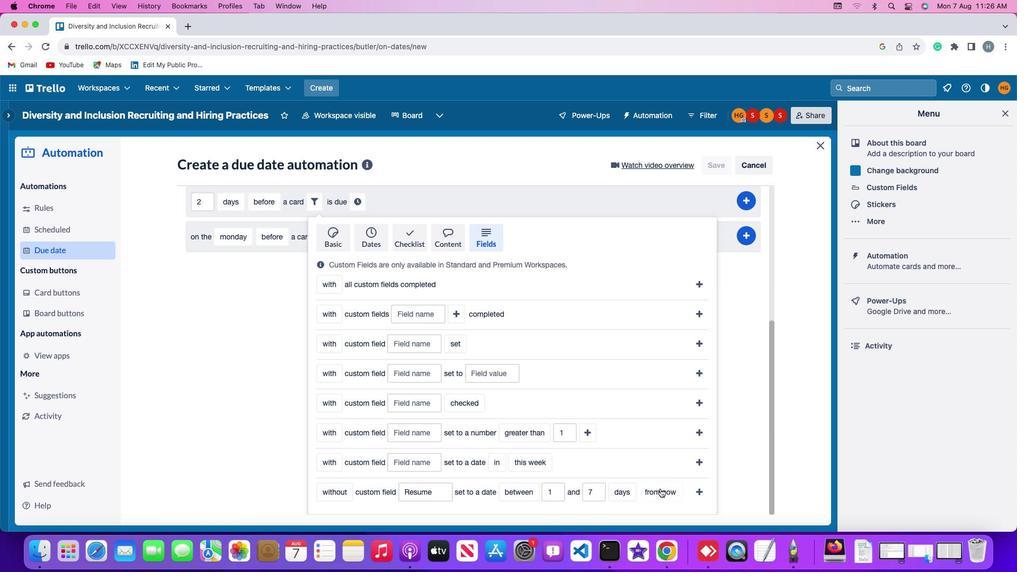 
Action: Mouse moved to (660, 474)
Screenshot: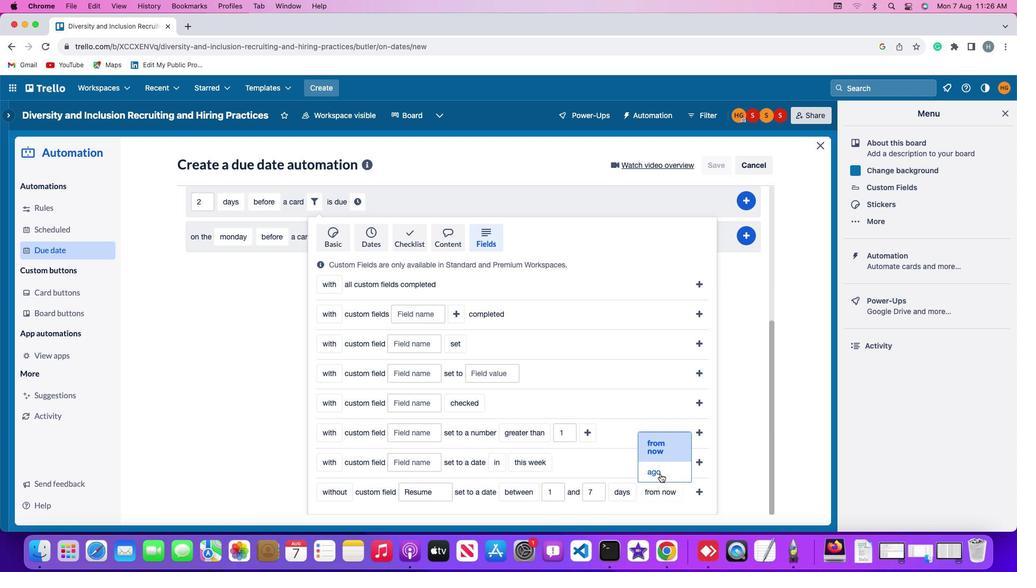 
Action: Mouse pressed left at (660, 474)
Screenshot: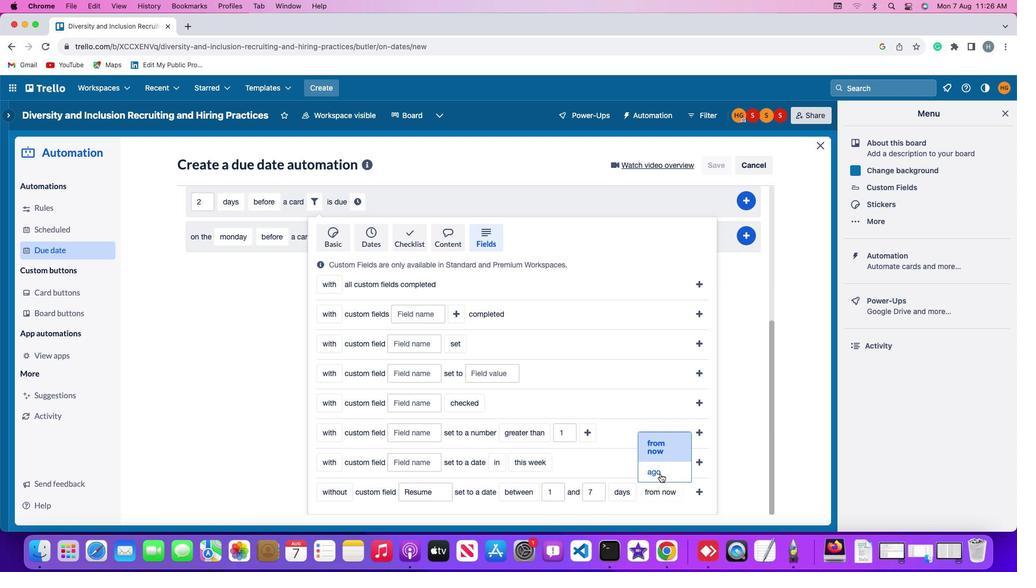 
Action: Mouse moved to (681, 488)
Screenshot: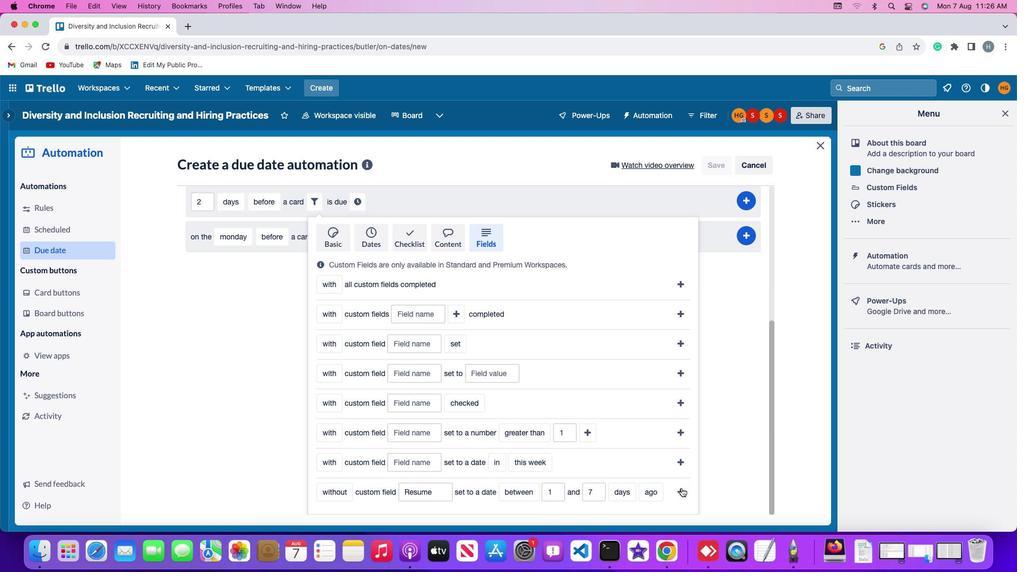 
Action: Mouse pressed left at (681, 488)
Screenshot: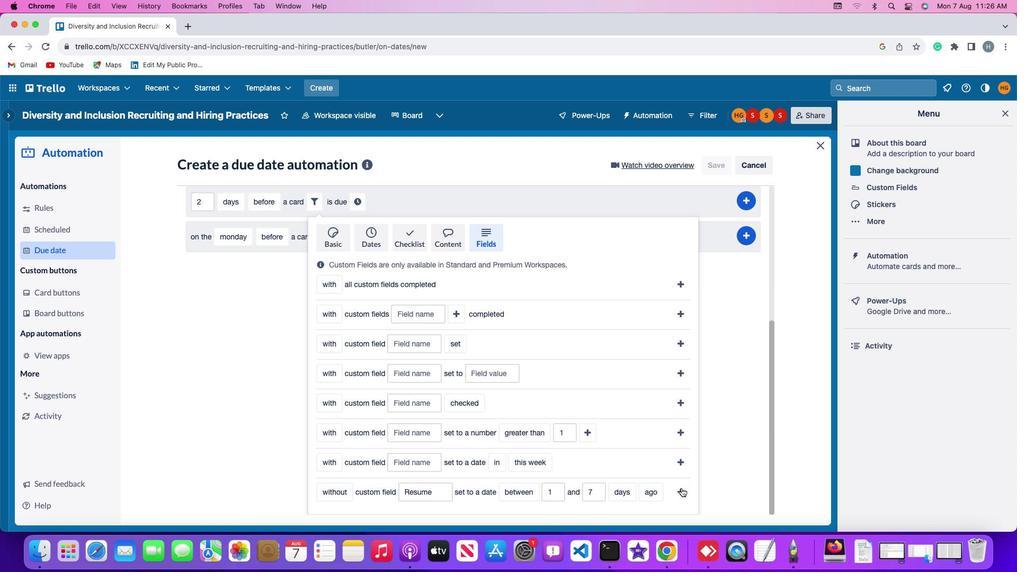 
Action: Mouse moved to (619, 426)
Screenshot: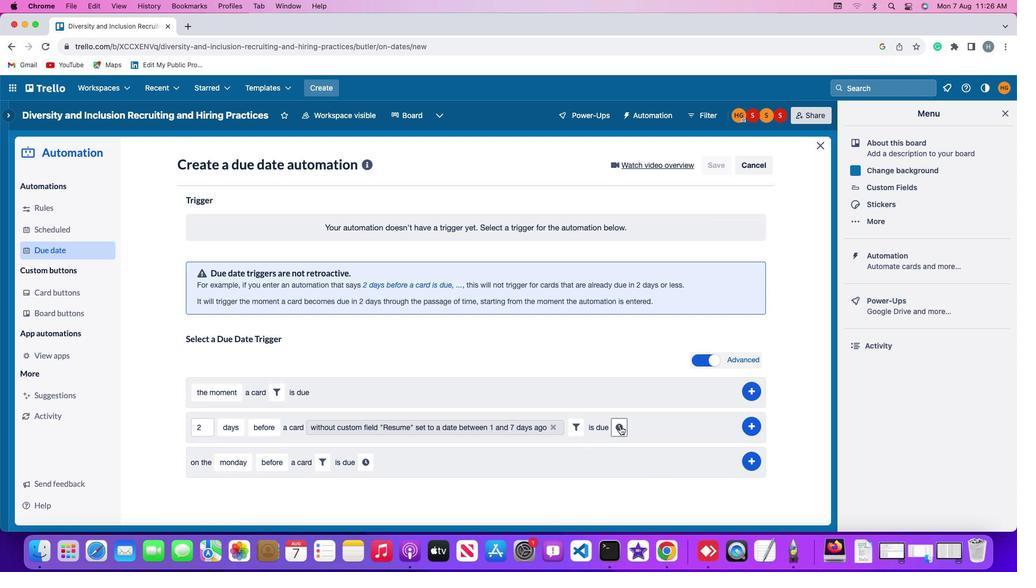 
Action: Mouse pressed left at (619, 426)
Screenshot: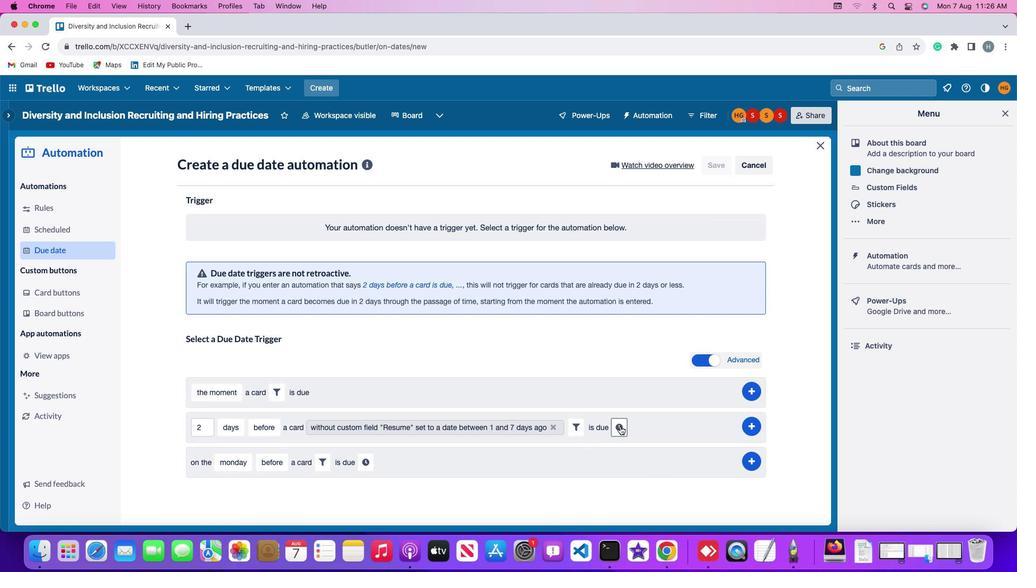 
Action: Mouse moved to (644, 429)
Screenshot: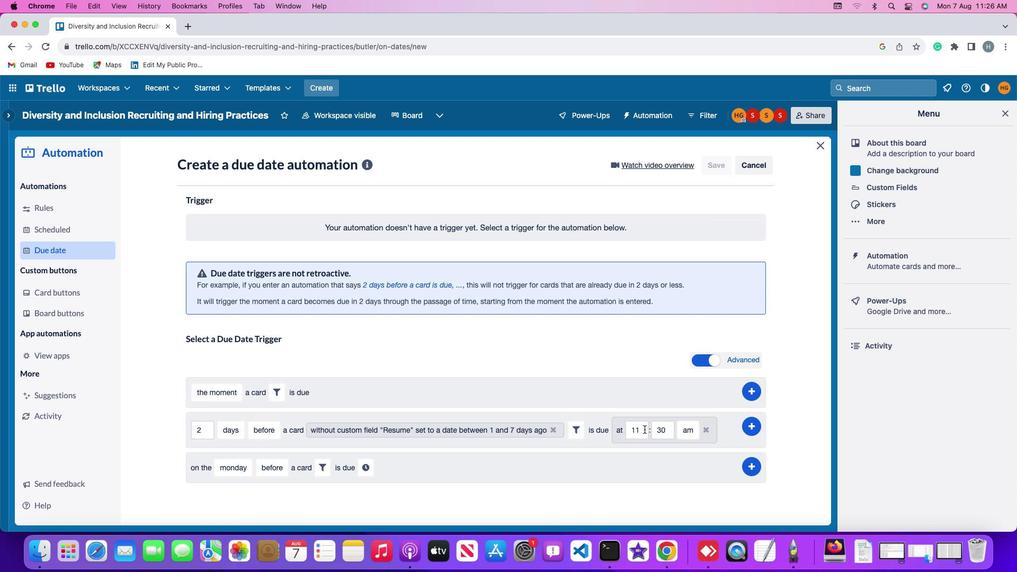 
Action: Mouse pressed left at (644, 429)
Screenshot: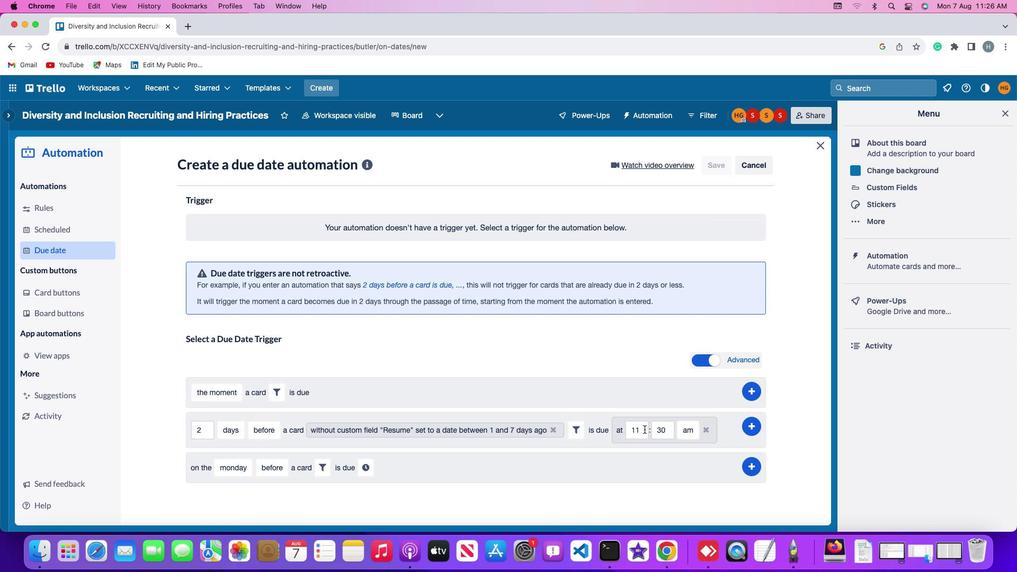 
Action: Mouse moved to (643, 429)
Screenshot: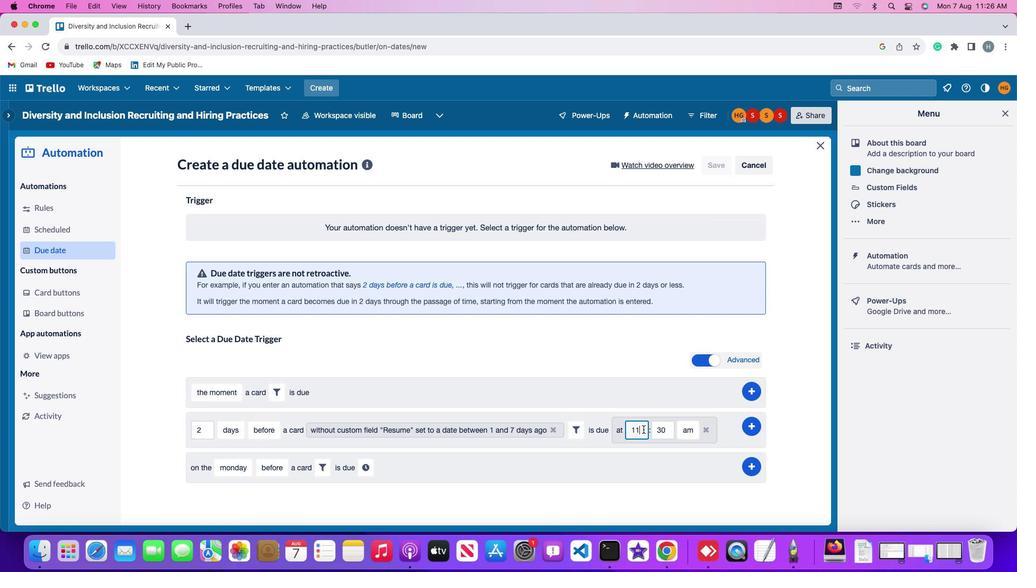 
Action: Key pressed Key.backspace
Screenshot: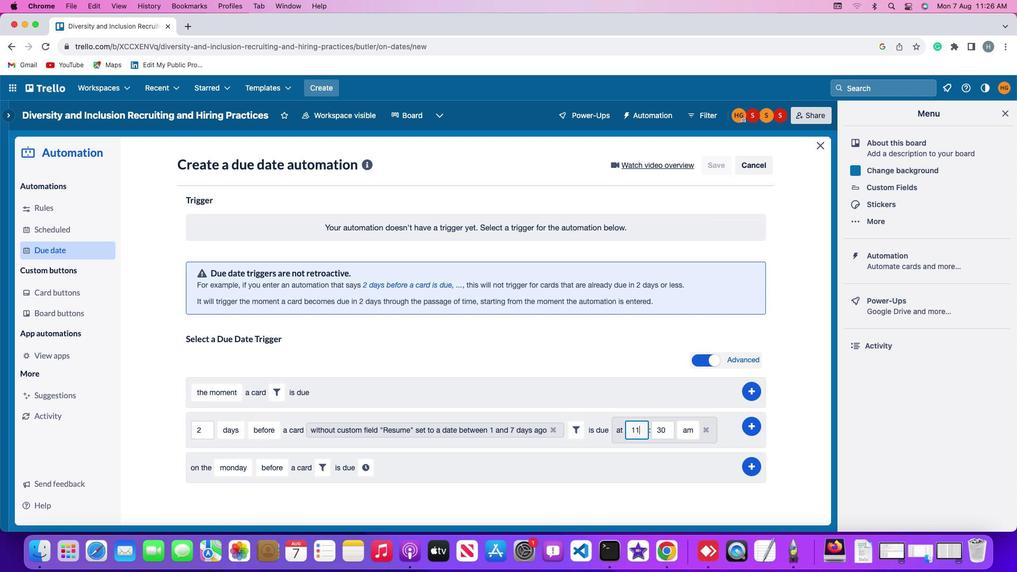 
Action: Mouse moved to (643, 429)
Screenshot: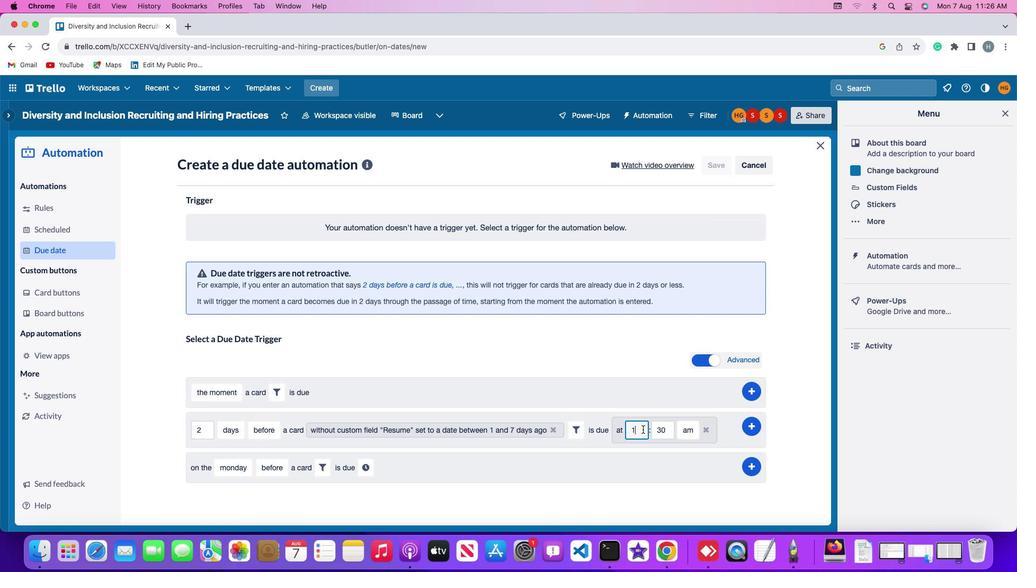 
Action: Key pressed Key.backspace
Screenshot: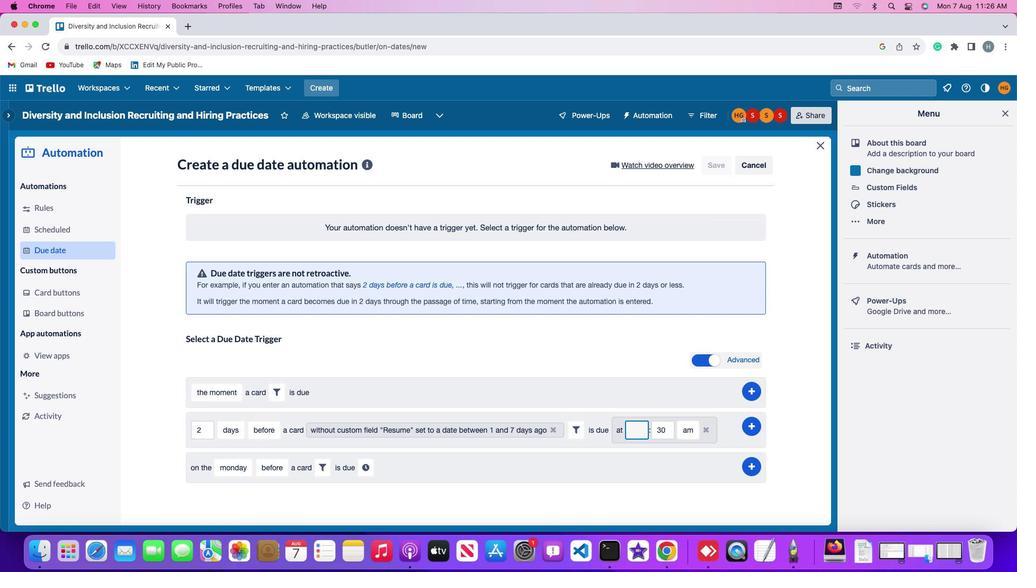 
Action: Mouse moved to (642, 429)
Screenshot: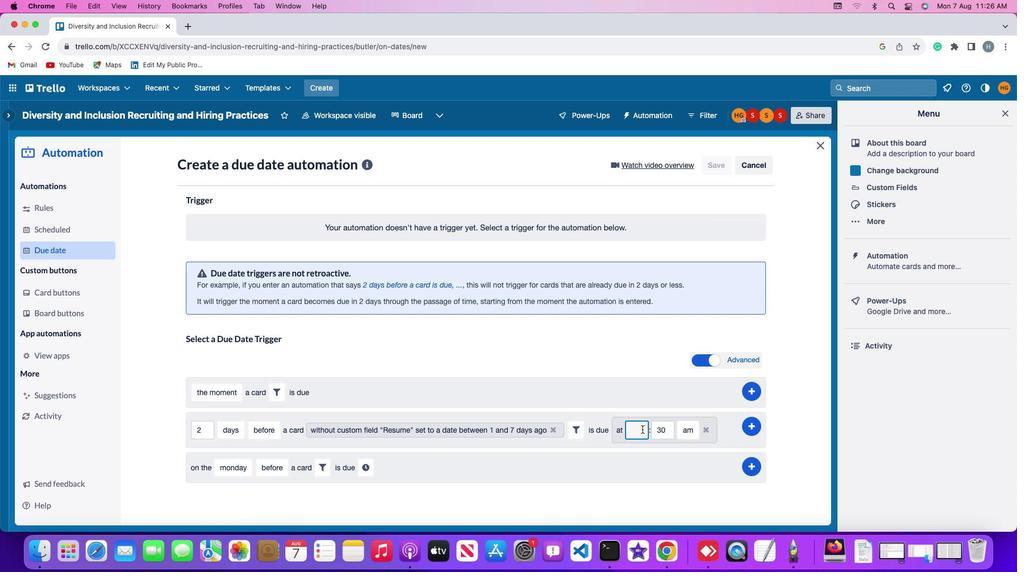 
Action: Key pressed '1''1'
Screenshot: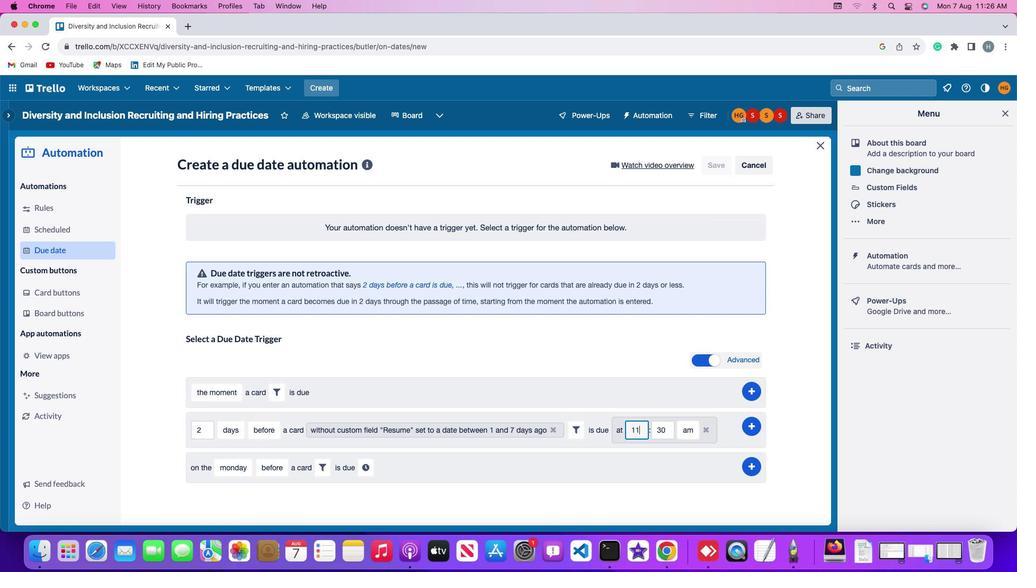 
Action: Mouse moved to (668, 427)
Screenshot: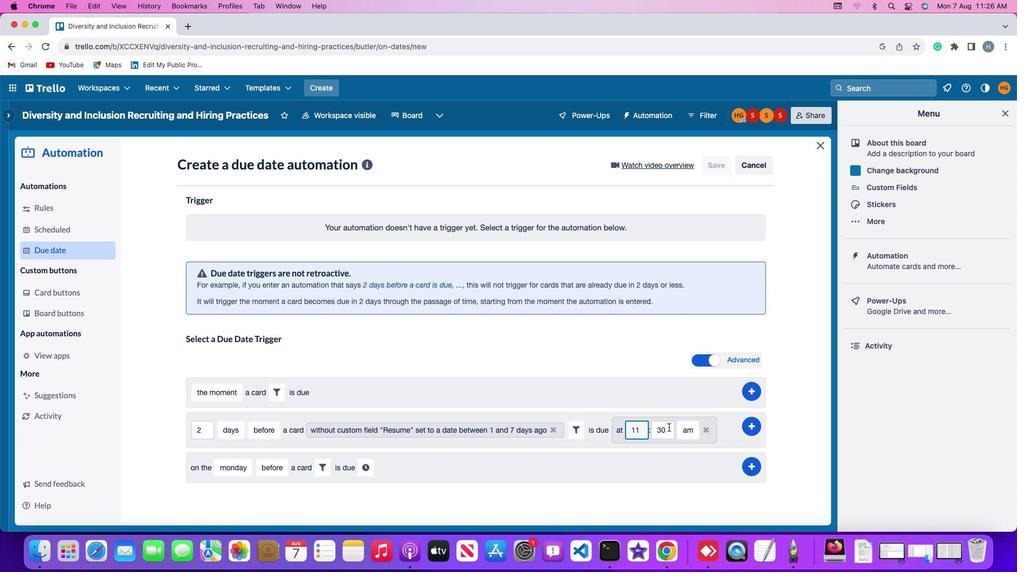 
Action: Mouse pressed left at (668, 427)
Screenshot: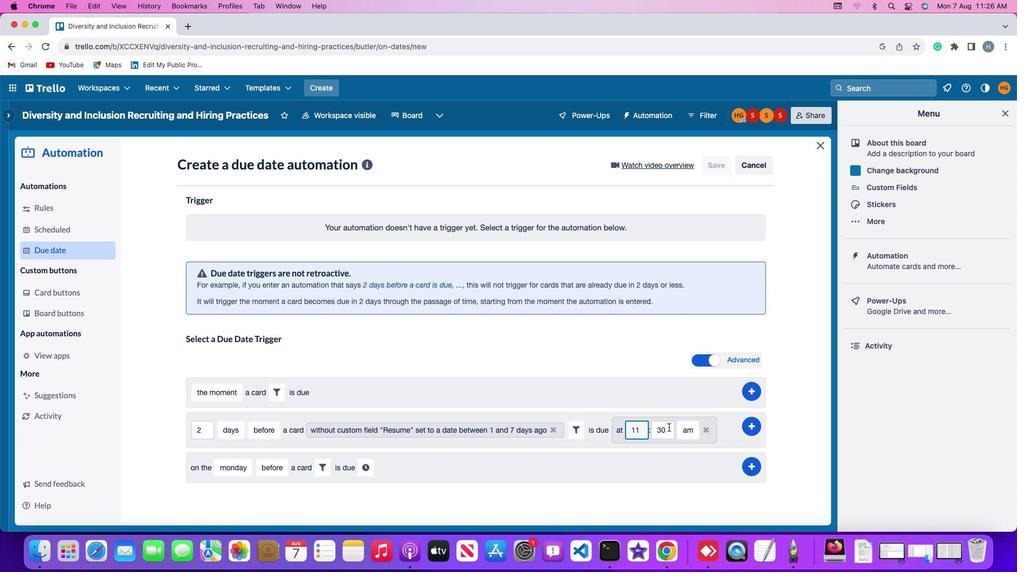 
Action: Key pressed Key.backspaceKey.backspaceKey.backspace'0''0'
Screenshot: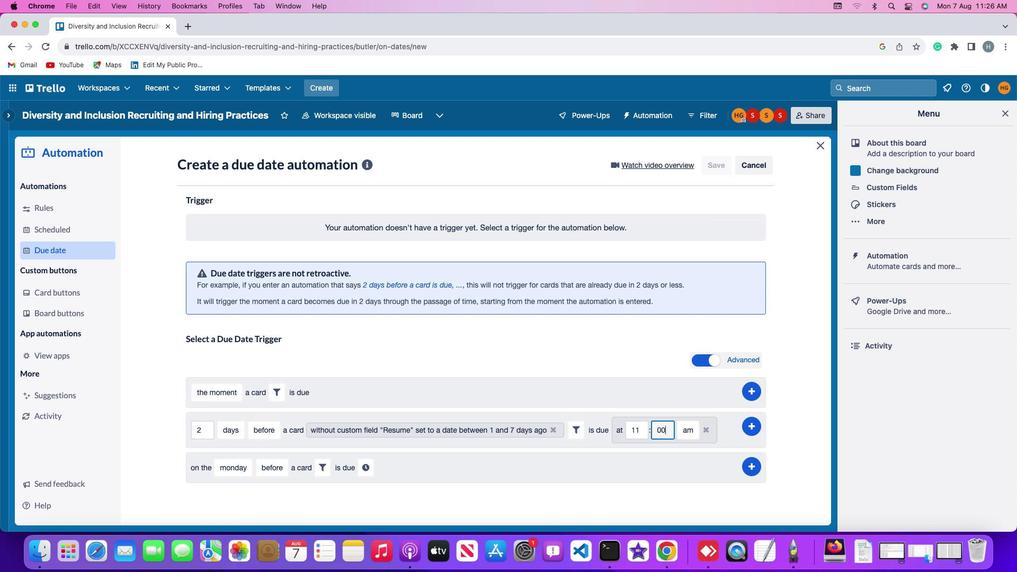 
Action: Mouse moved to (685, 430)
Screenshot: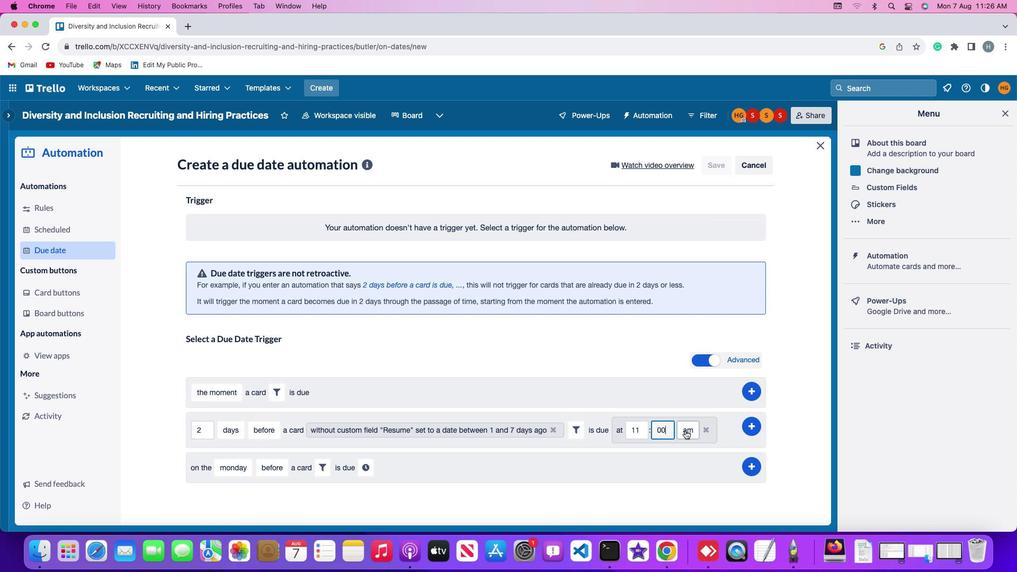 
Action: Mouse pressed left at (685, 430)
Screenshot: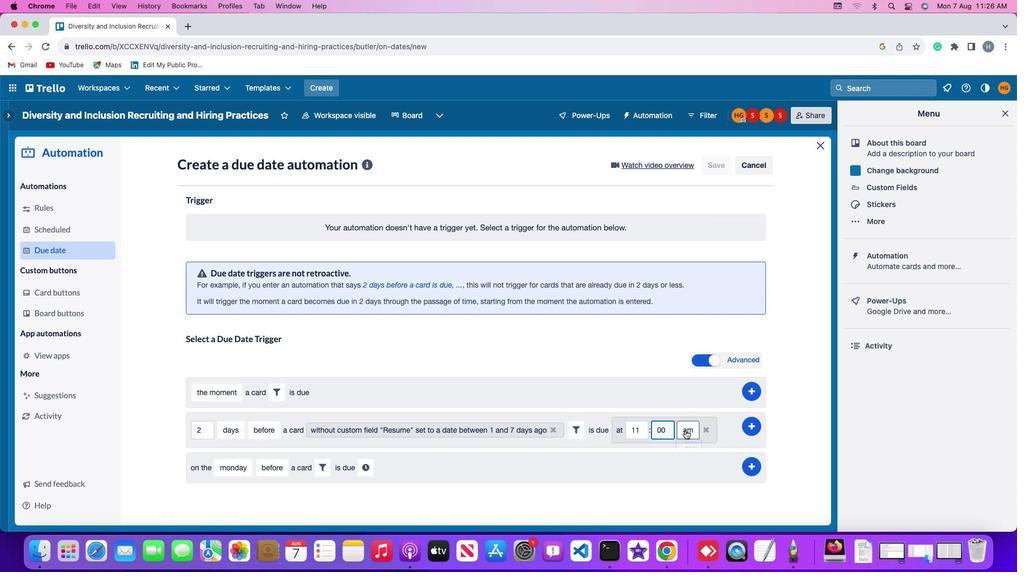 
Action: Mouse moved to (684, 448)
Screenshot: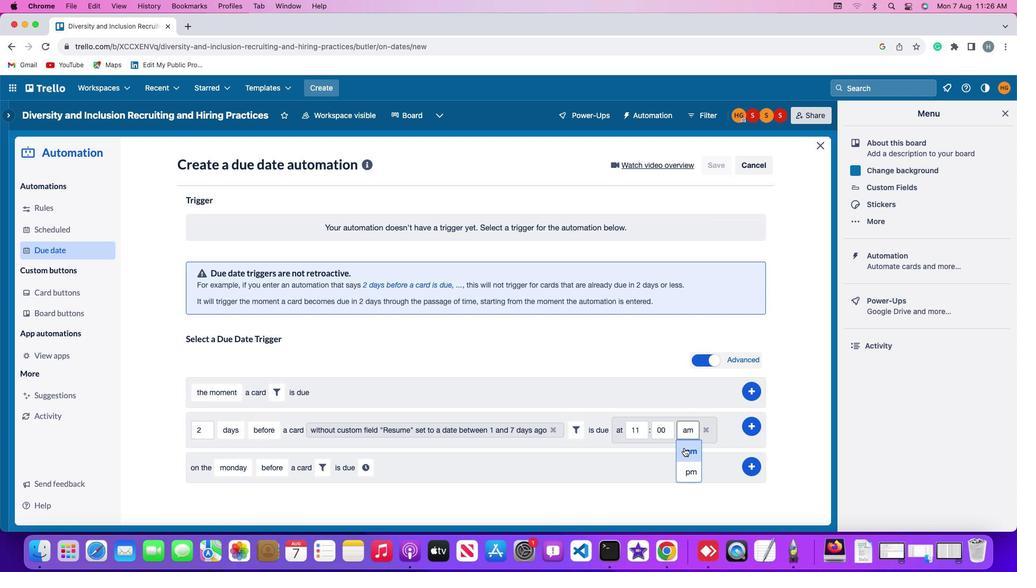 
Action: Mouse pressed left at (684, 448)
Screenshot: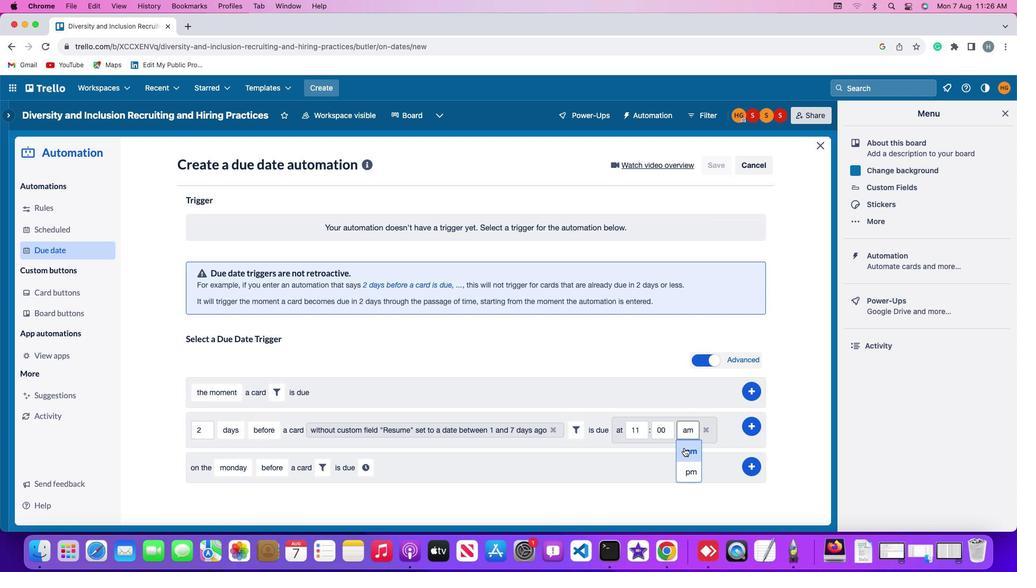 
Action: Mouse moved to (748, 425)
Screenshot: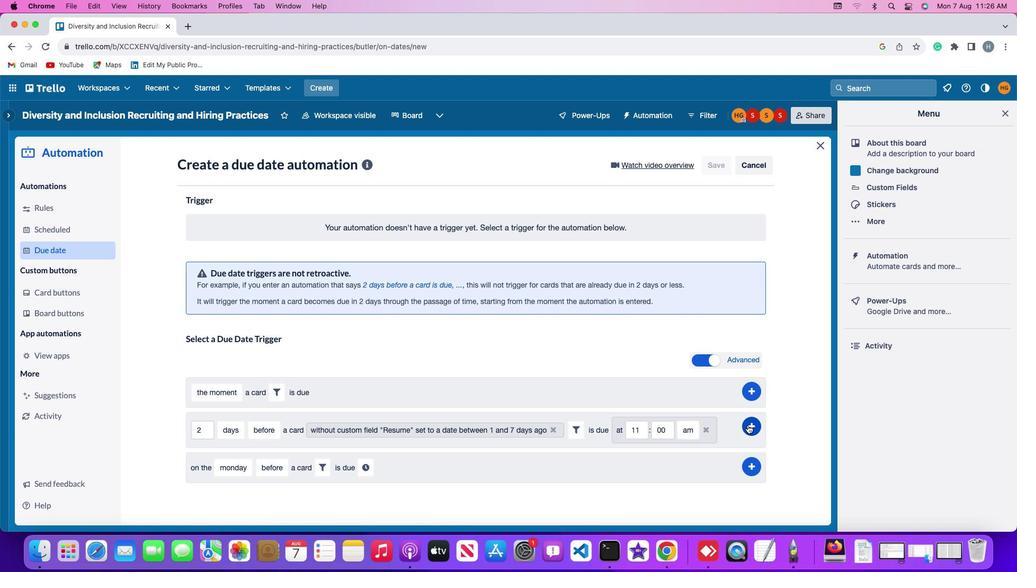 
Action: Mouse pressed left at (748, 425)
Screenshot: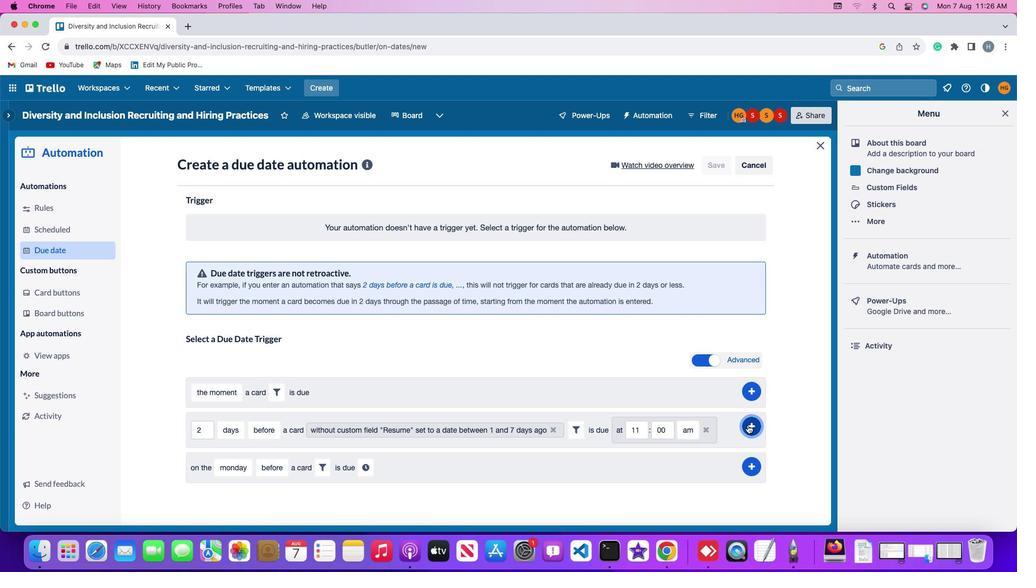 
Action: Mouse moved to (793, 326)
Screenshot: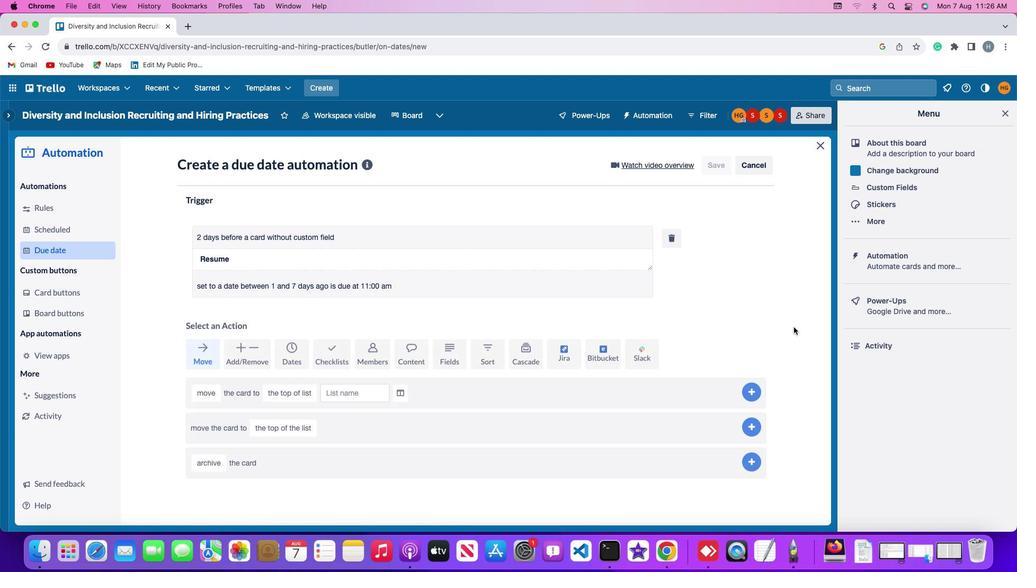 
